 Task: In the  document visualization Apply all border to the tabe with  'with box; Style line and width 1 pt 'Select Header and apply  'Bold' Select the text and align it to the  Left
Action: Mouse moved to (654, 131)
Screenshot: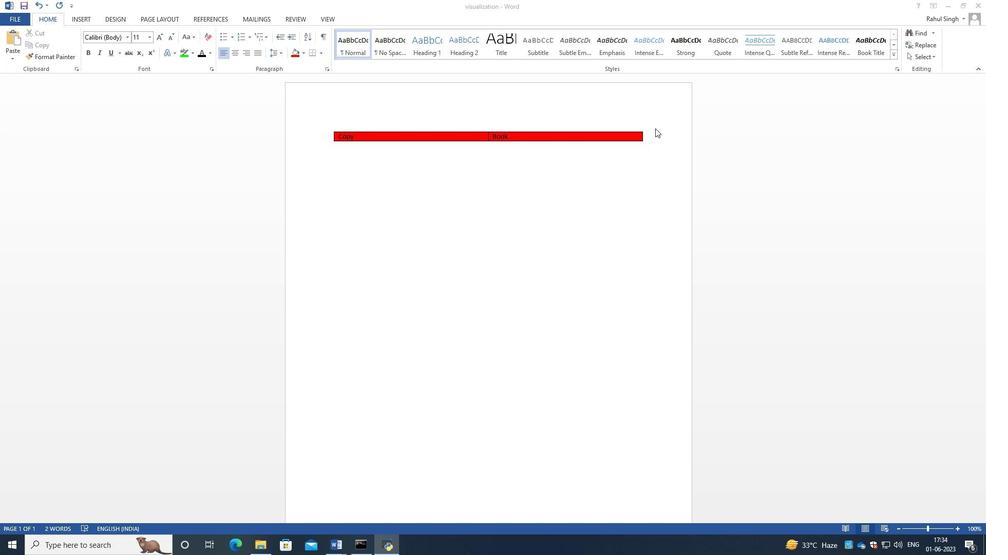 
Action: Mouse pressed left at (654, 131)
Screenshot: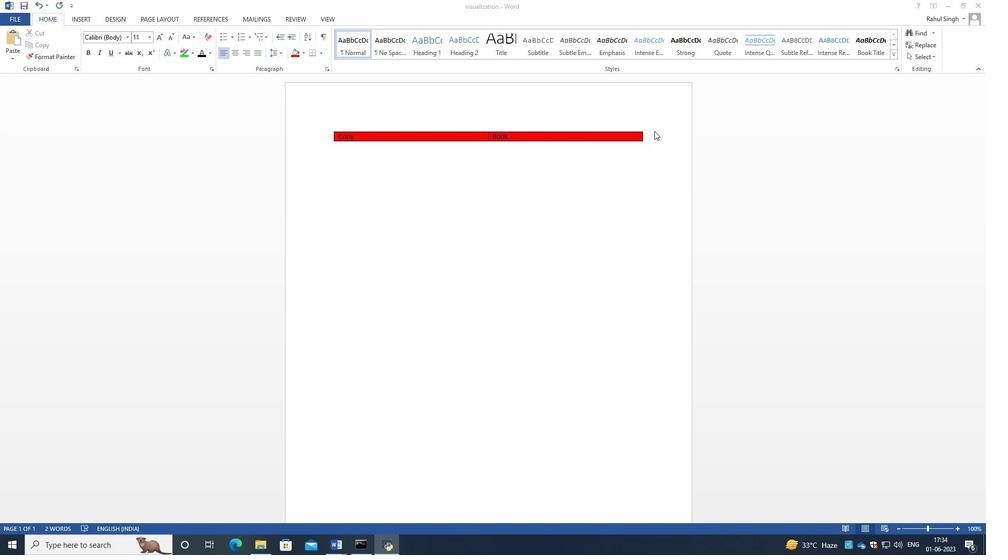 
Action: Mouse moved to (639, 135)
Screenshot: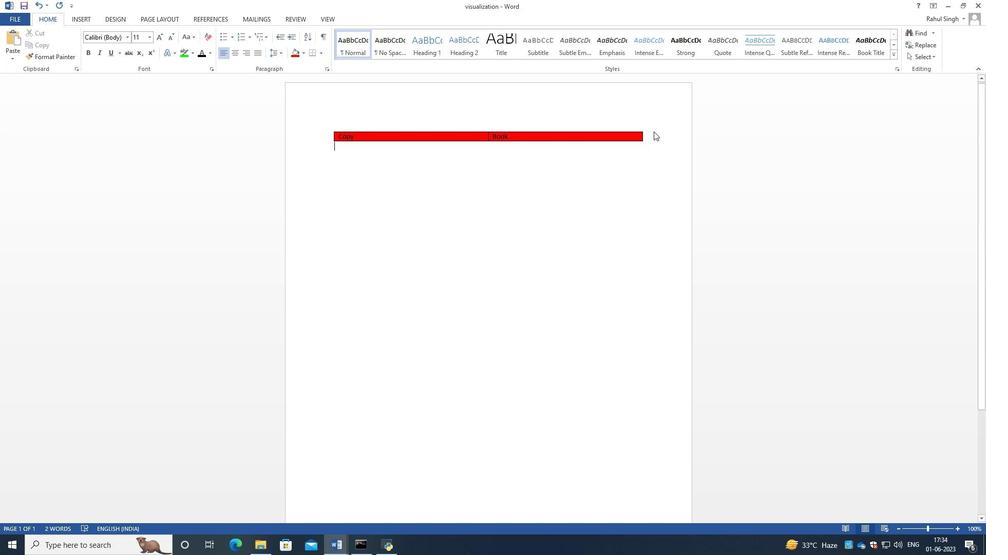 
Action: Mouse pressed left at (639, 135)
Screenshot: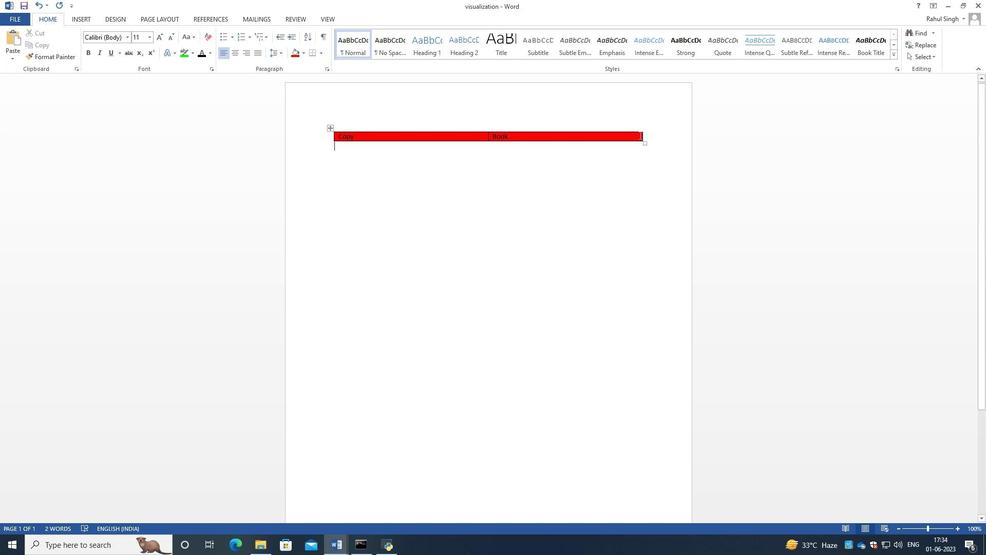 
Action: Mouse moved to (649, 132)
Screenshot: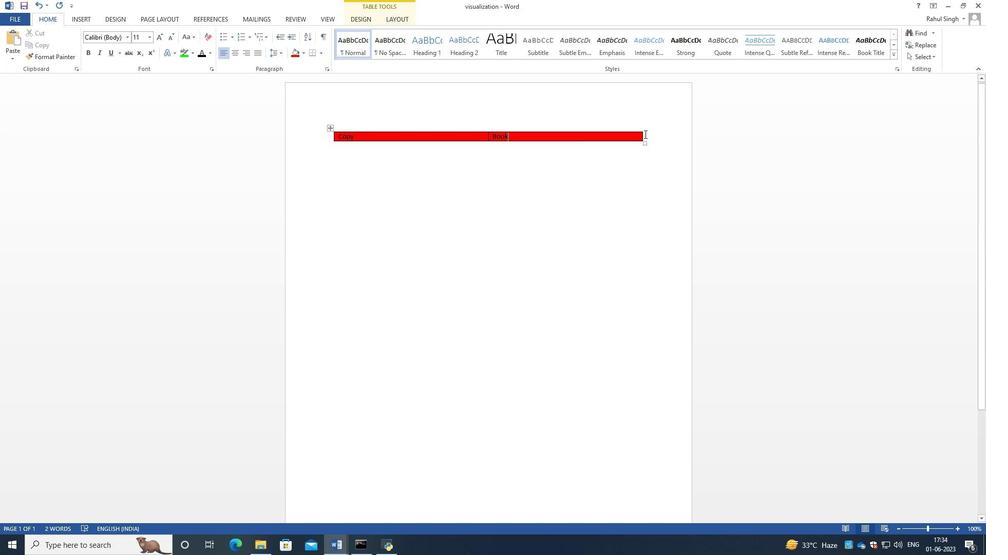 
Action: Mouse pressed left at (649, 132)
Screenshot: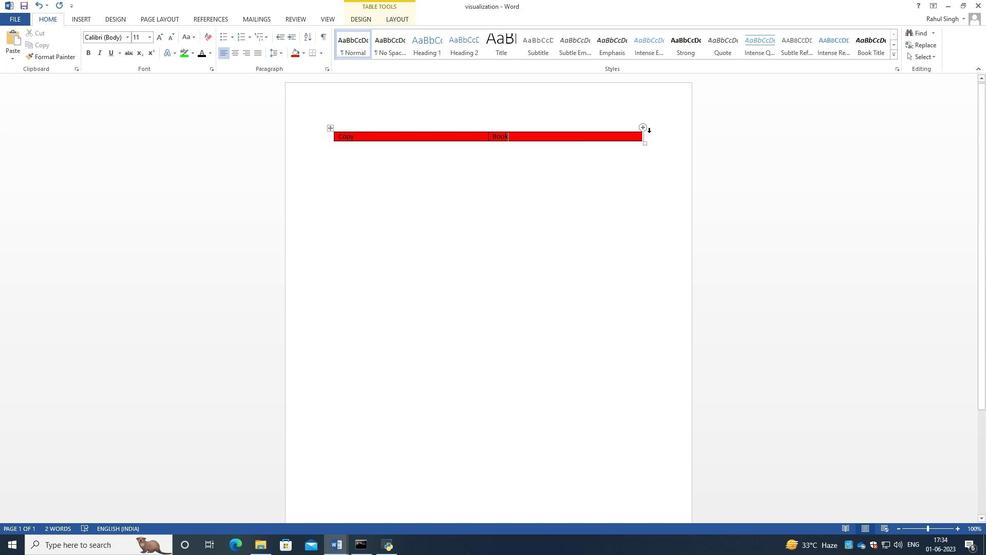 
Action: Mouse moved to (450, 136)
Screenshot: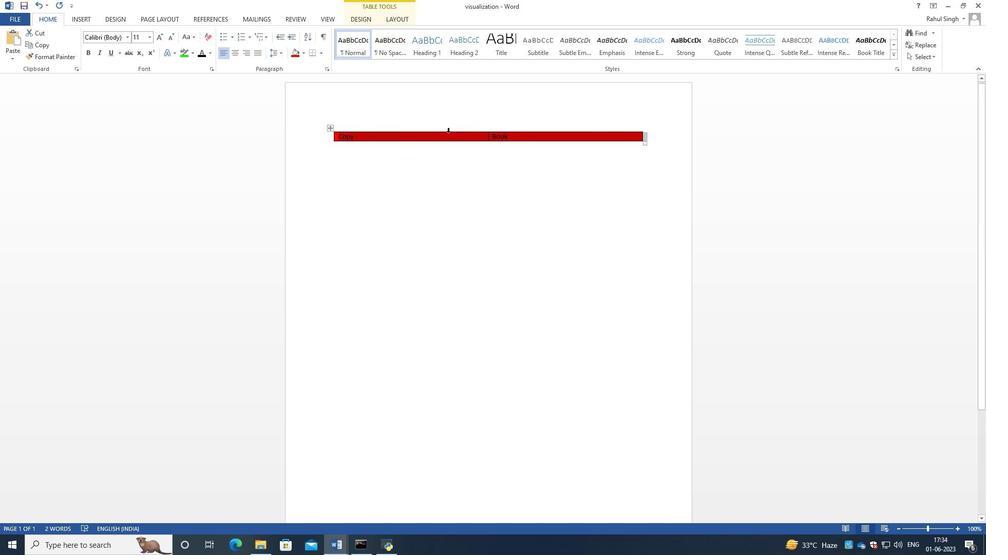 
Action: Mouse pressed right at (450, 136)
Screenshot: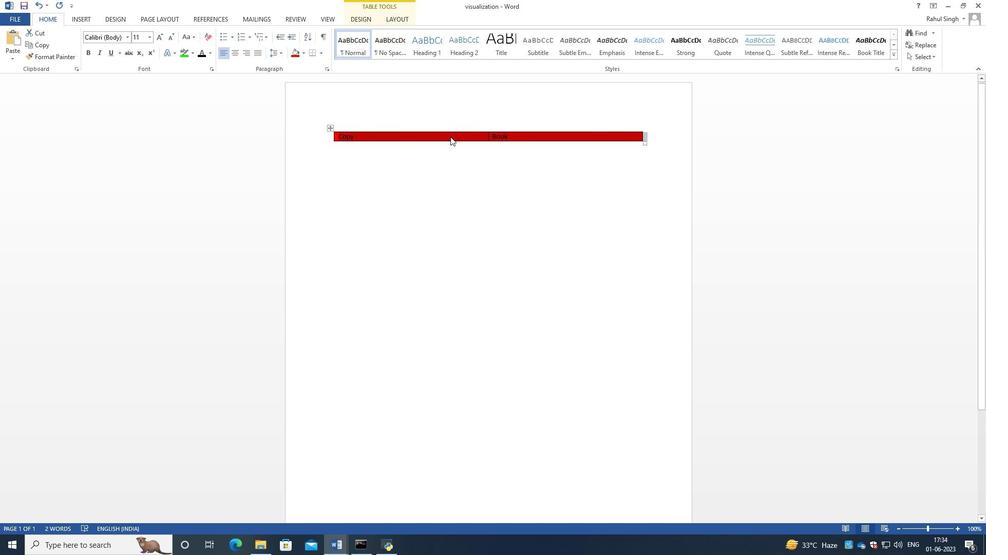 
Action: Mouse moved to (221, 113)
Screenshot: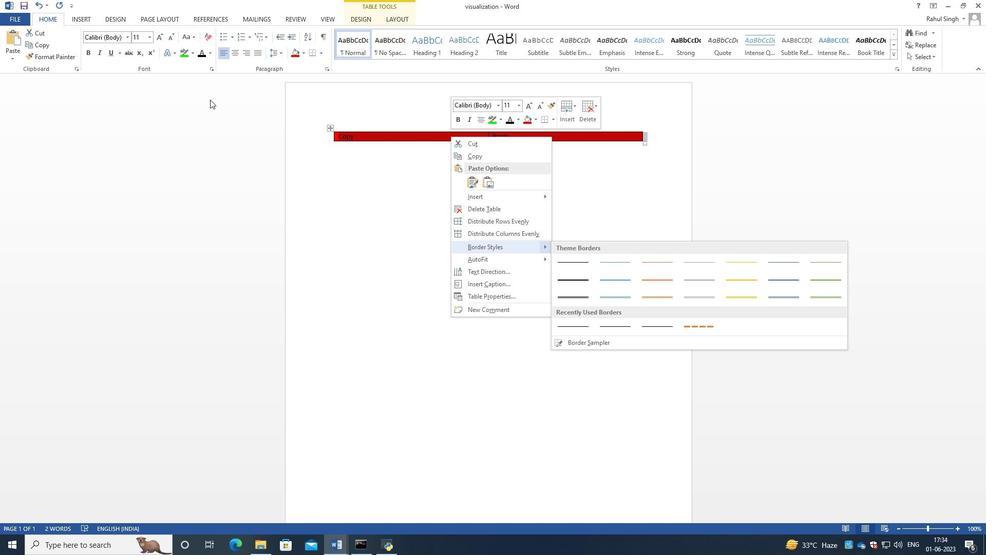 
Action: Mouse pressed left at (221, 113)
Screenshot: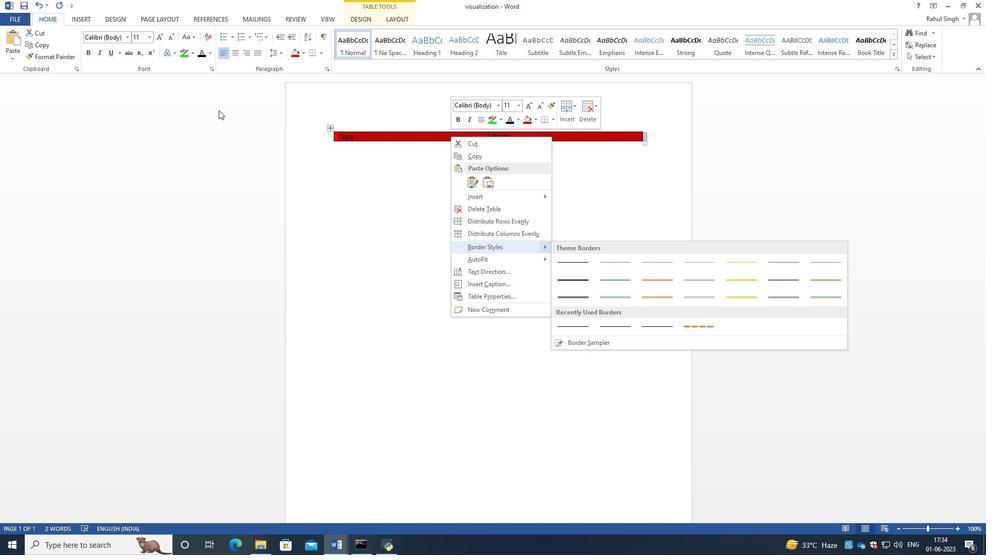 
Action: Mouse moved to (71, 16)
Screenshot: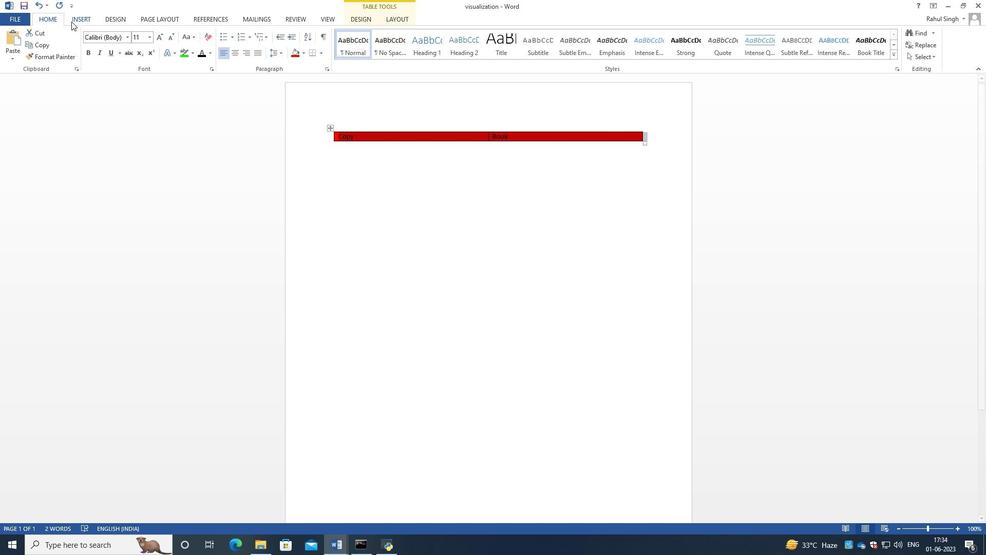 
Action: Mouse pressed left at (71, 16)
Screenshot: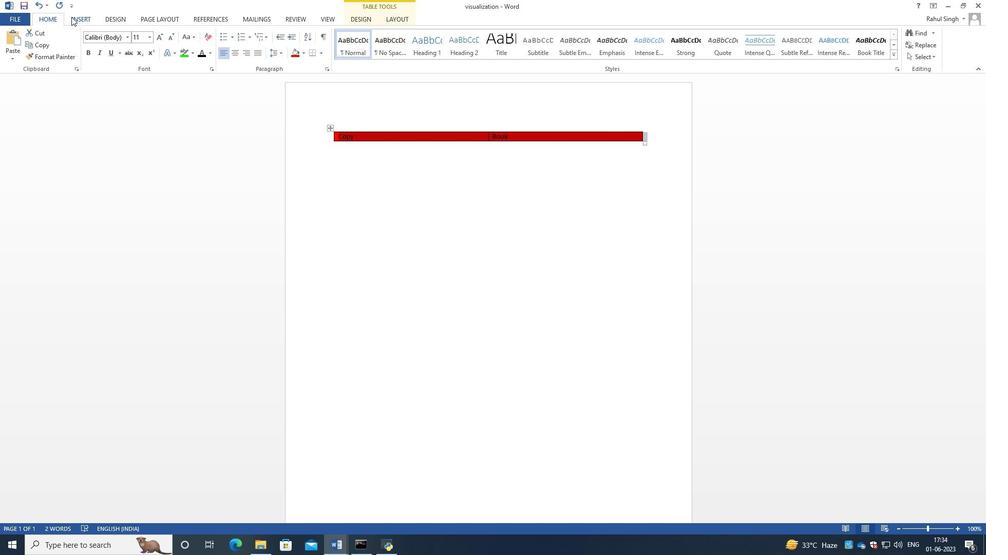 
Action: Mouse moved to (47, 14)
Screenshot: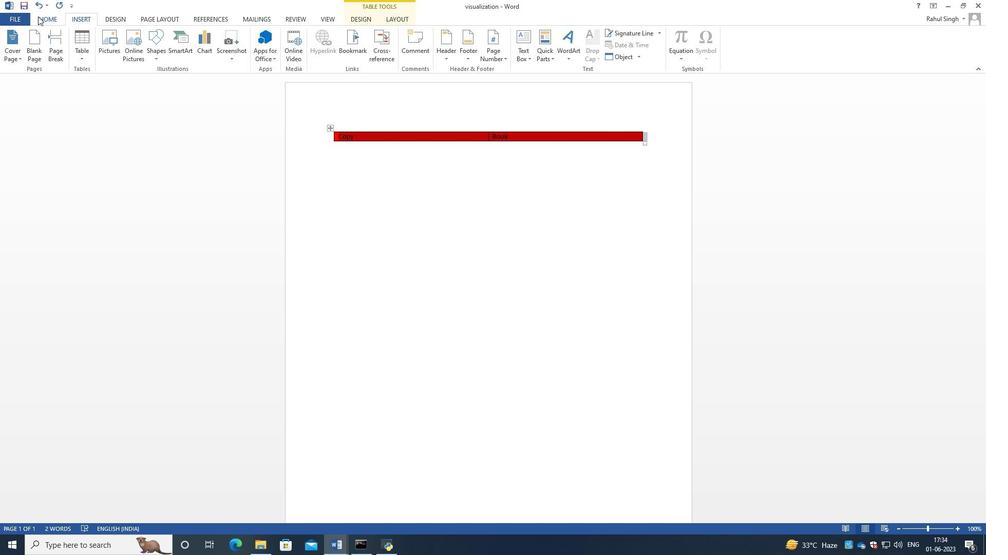 
Action: Mouse pressed left at (47, 14)
Screenshot: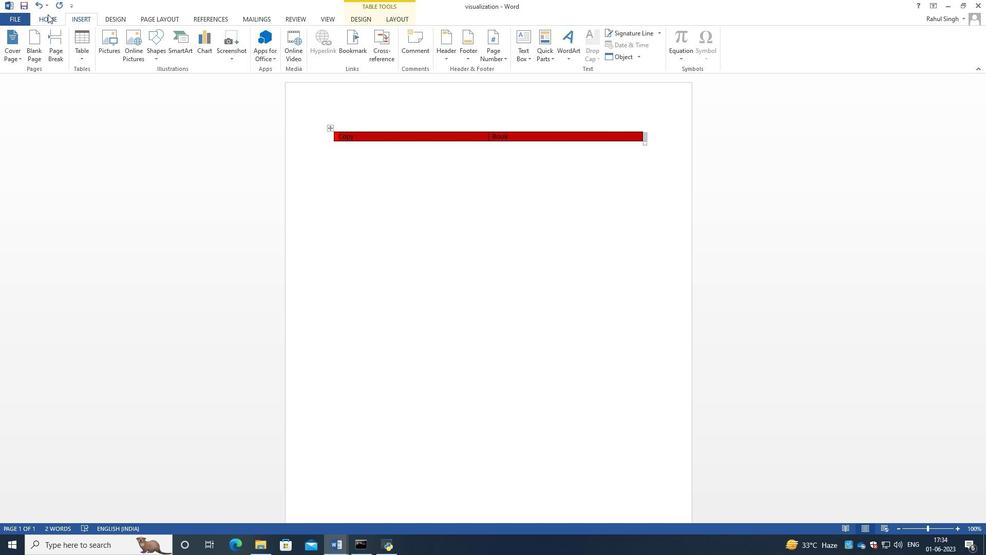 
Action: Mouse moved to (321, 56)
Screenshot: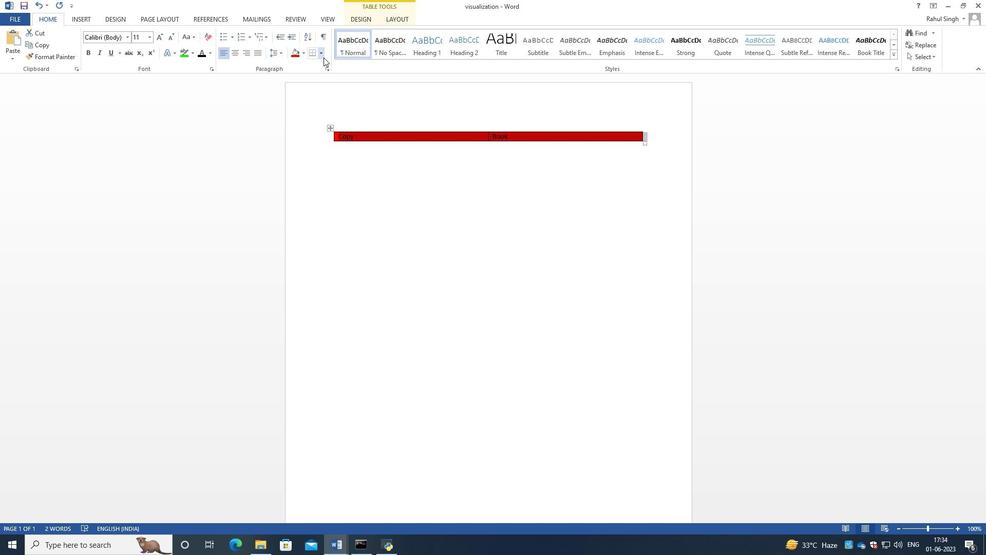
Action: Mouse pressed left at (321, 56)
Screenshot: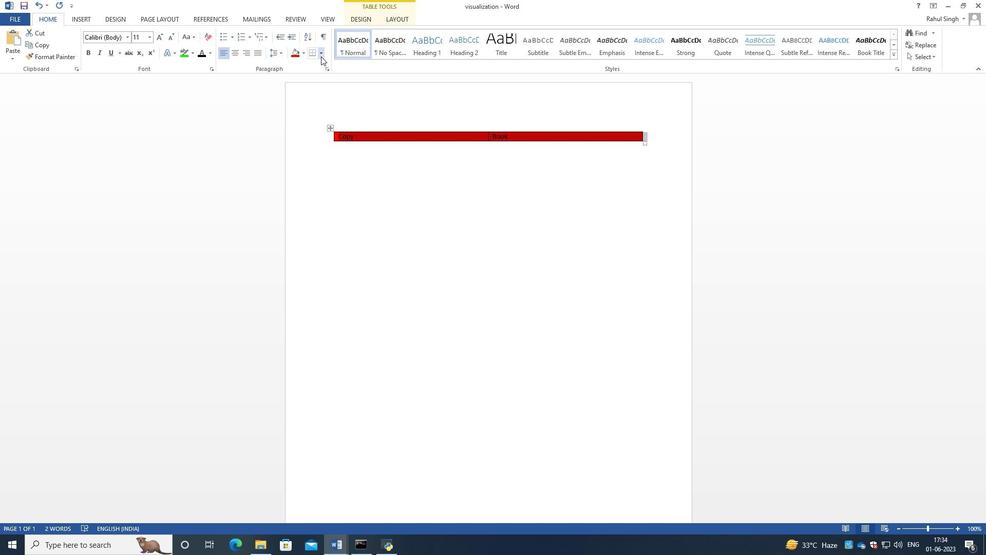 
Action: Mouse moved to (337, 126)
Screenshot: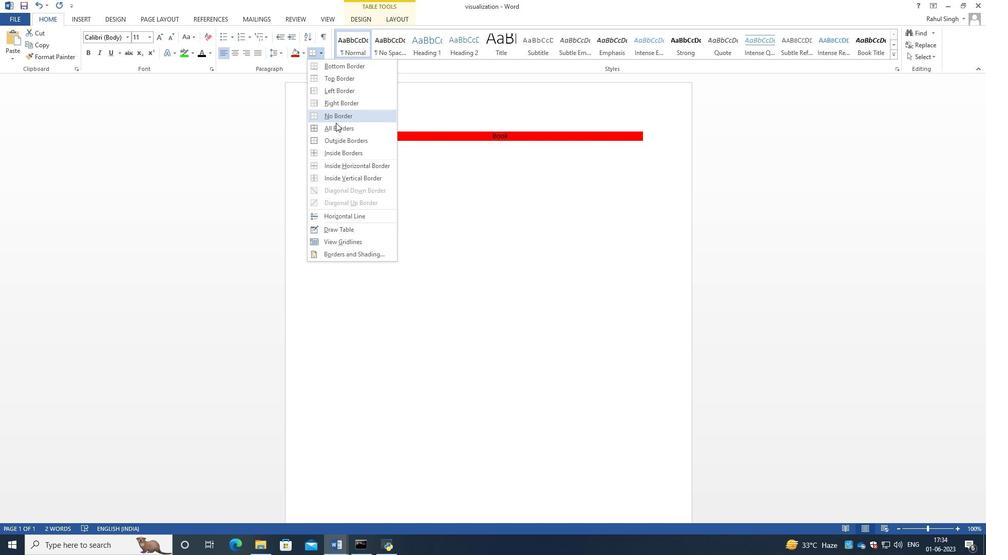 
Action: Mouse pressed left at (337, 126)
Screenshot: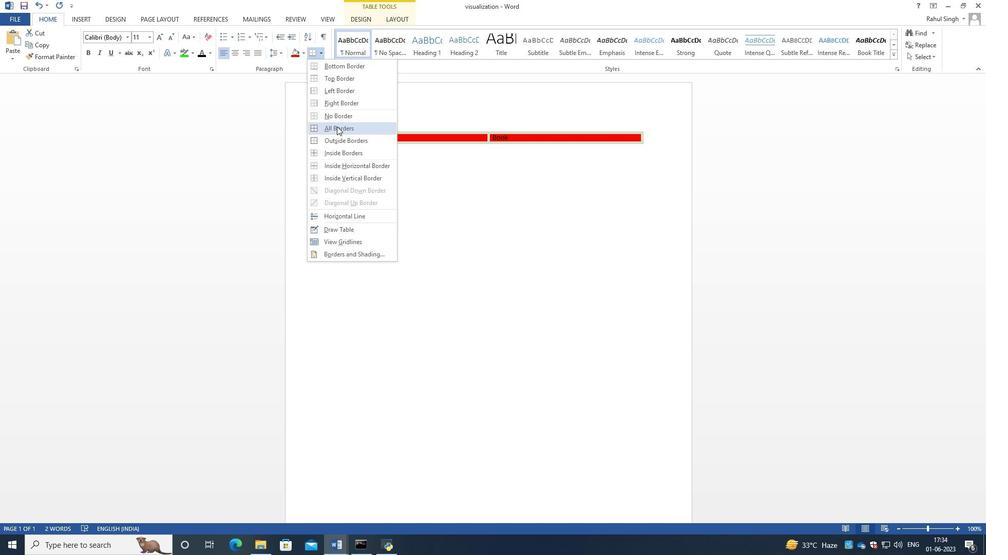 
Action: Mouse moved to (321, 53)
Screenshot: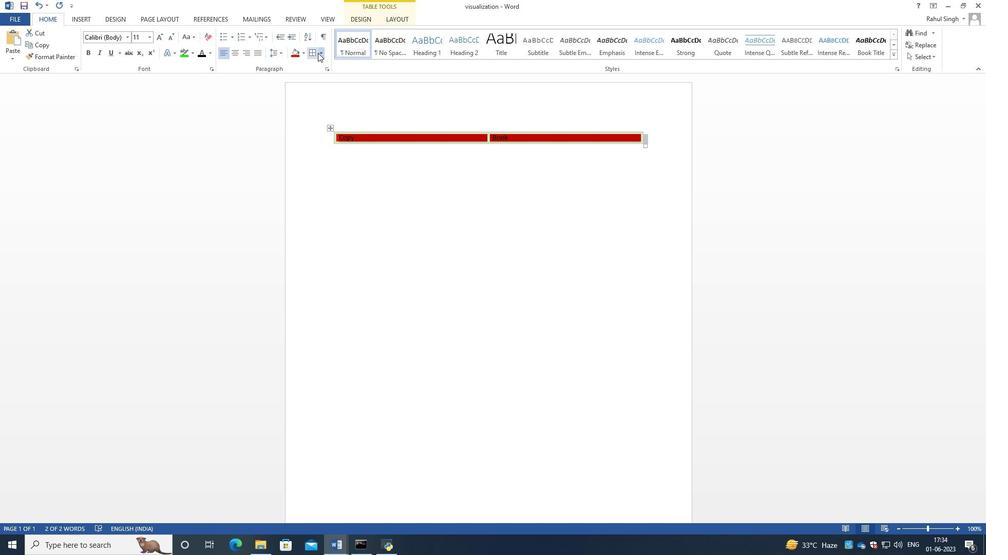 
Action: Mouse pressed left at (321, 53)
Screenshot: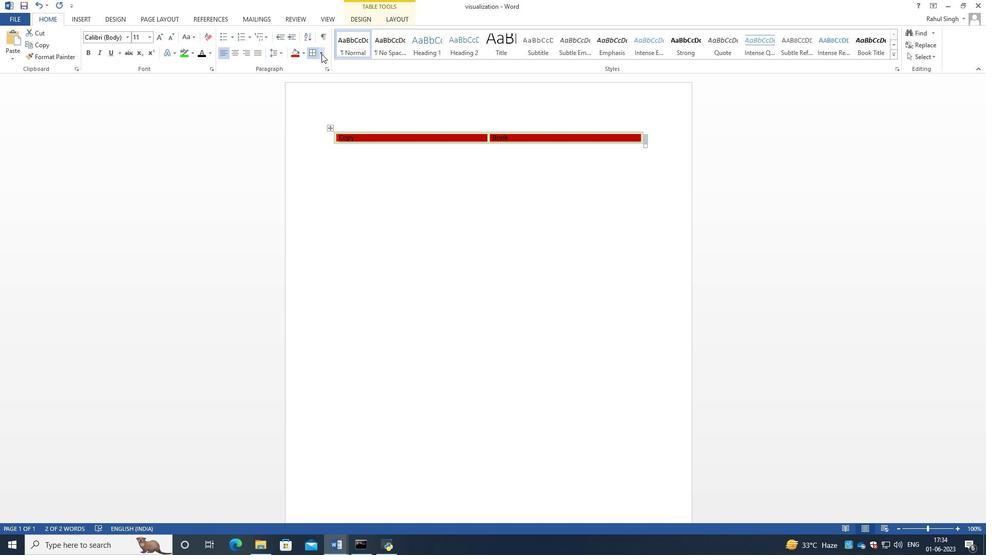 
Action: Mouse moved to (363, 251)
Screenshot: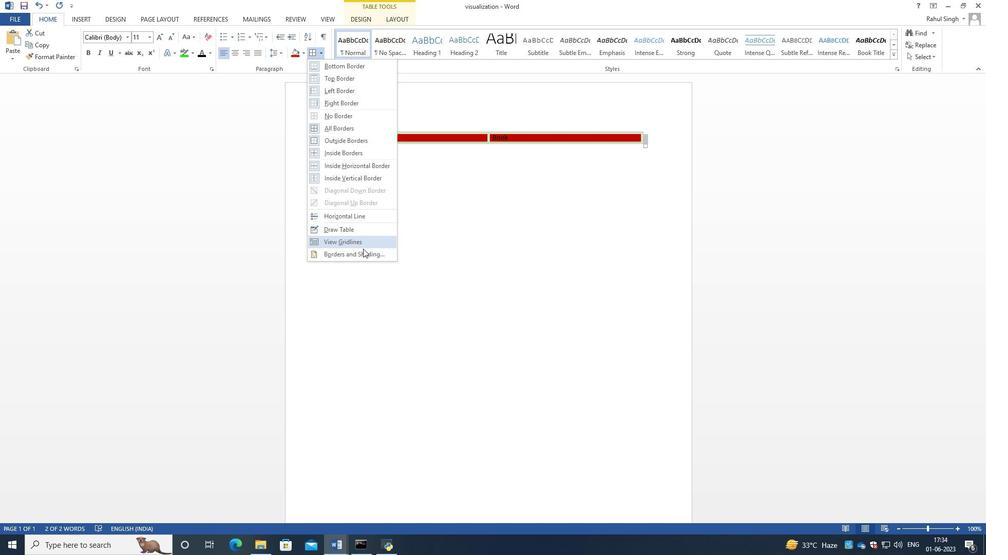 
Action: Mouse pressed left at (363, 251)
Screenshot: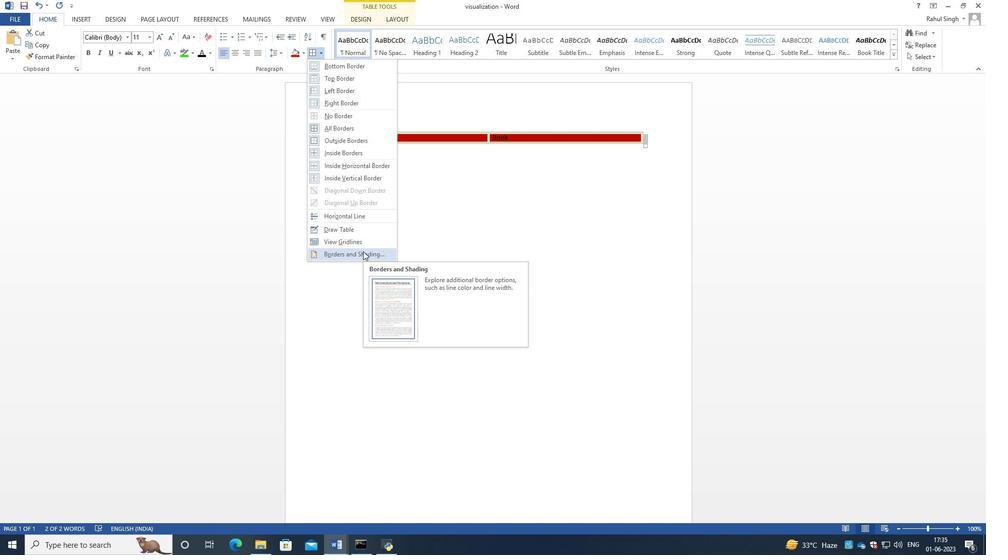 
Action: Mouse moved to (372, 230)
Screenshot: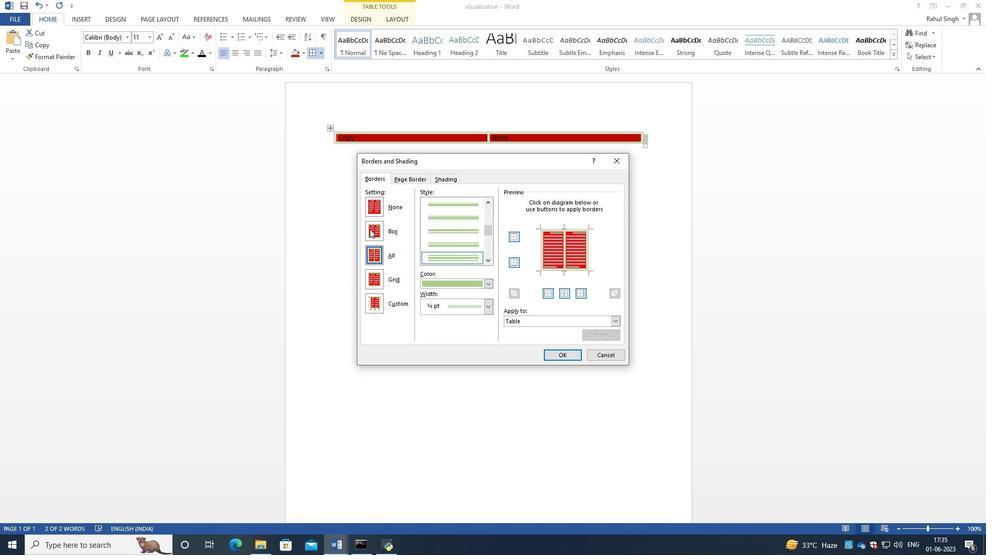
Action: Mouse pressed left at (372, 230)
Screenshot: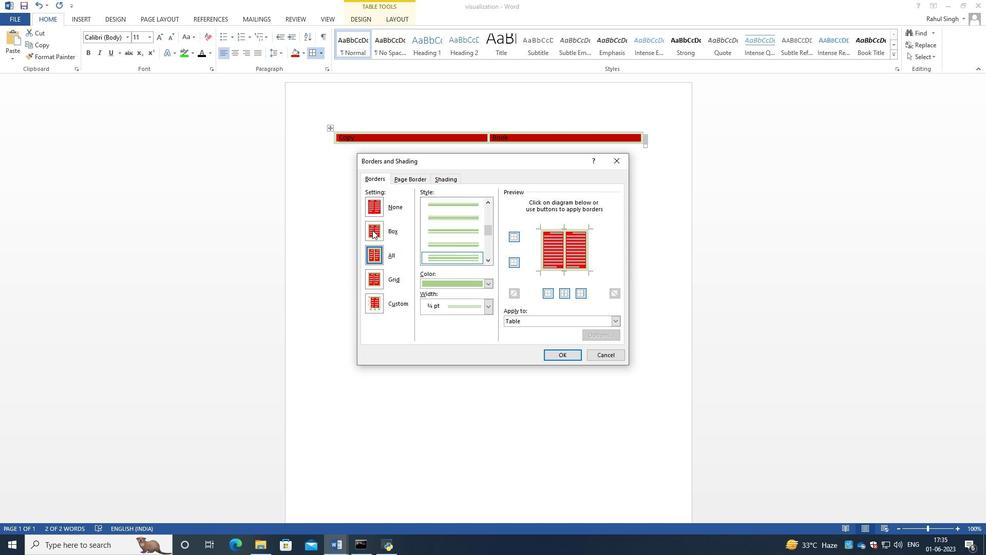 
Action: Mouse moved to (484, 306)
Screenshot: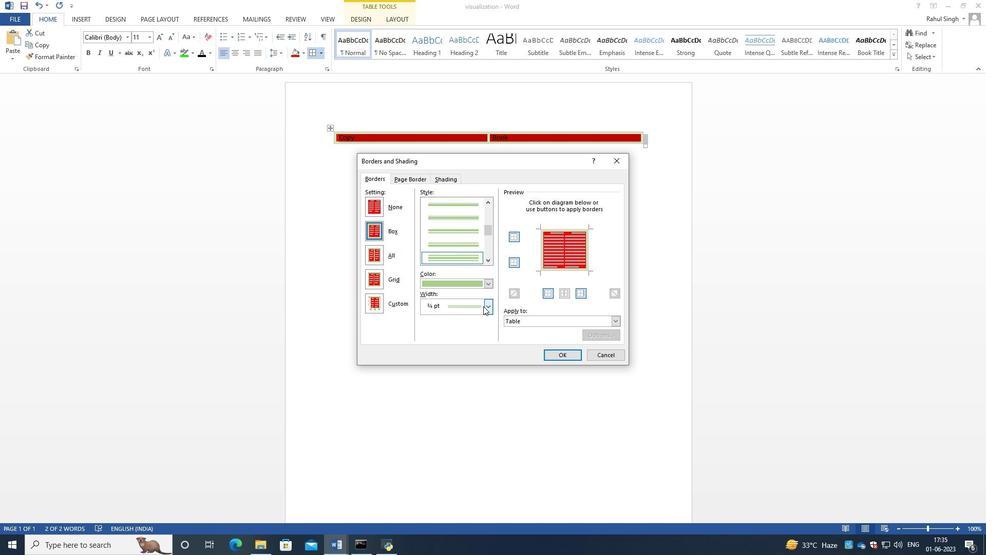 
Action: Mouse pressed left at (484, 306)
Screenshot: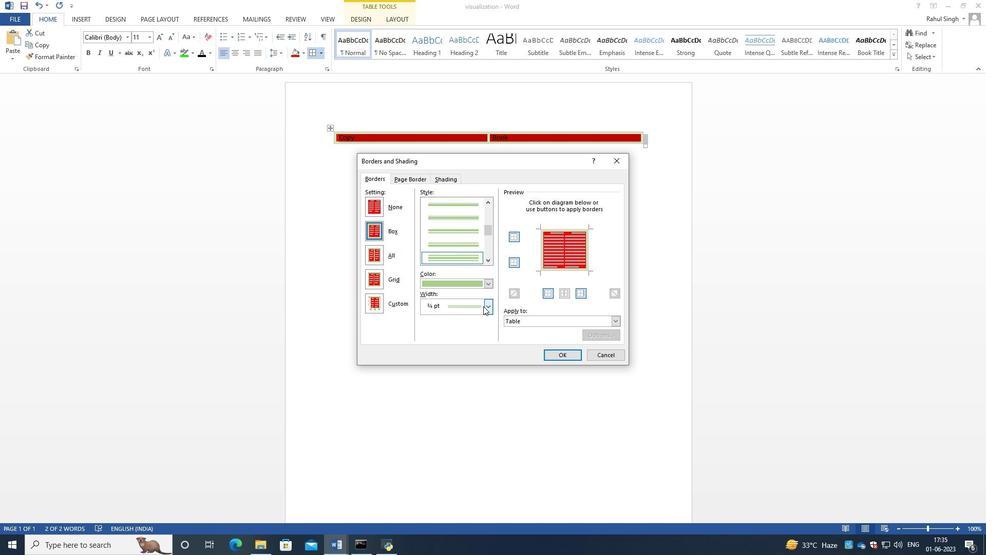 
Action: Mouse moved to (442, 358)
Screenshot: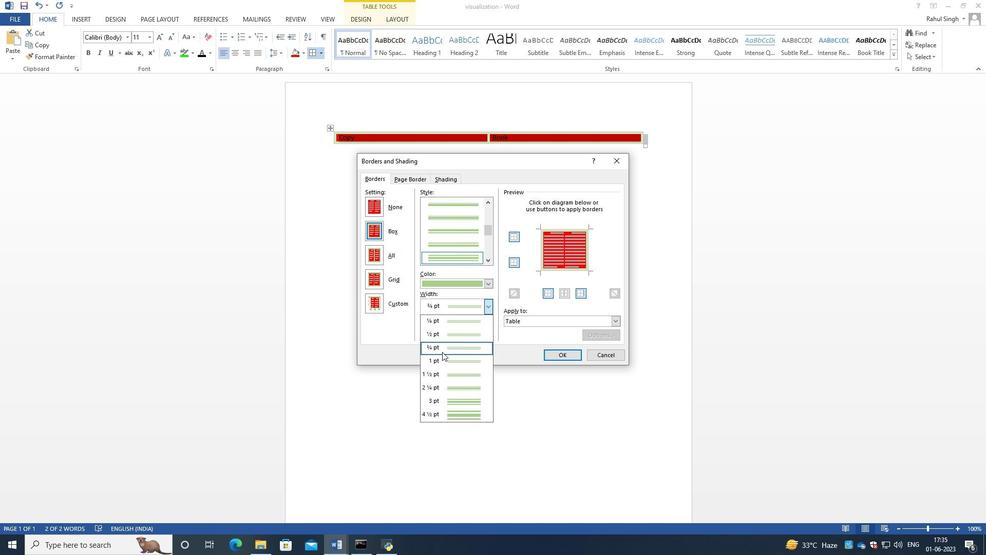 
Action: Mouse pressed left at (442, 358)
Screenshot: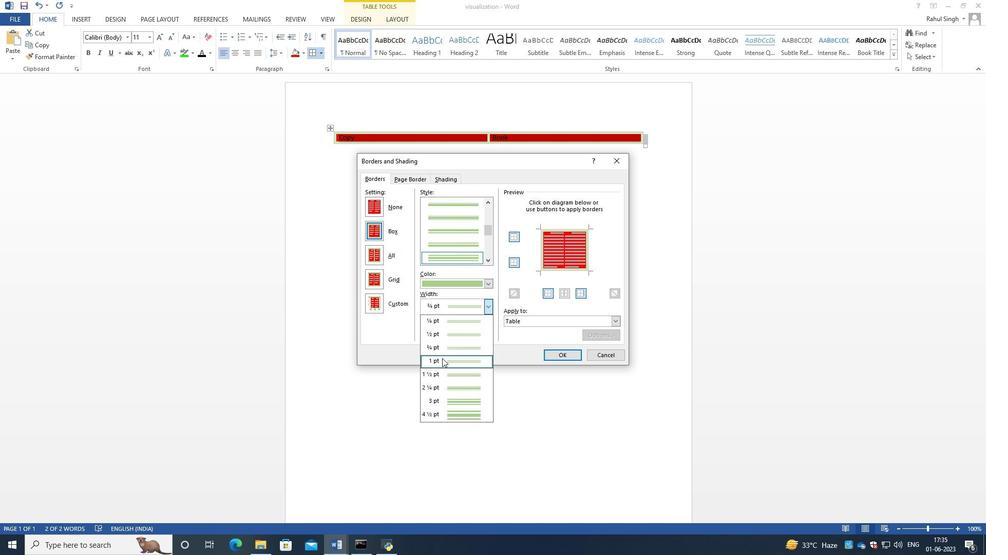 
Action: Mouse moved to (489, 282)
Screenshot: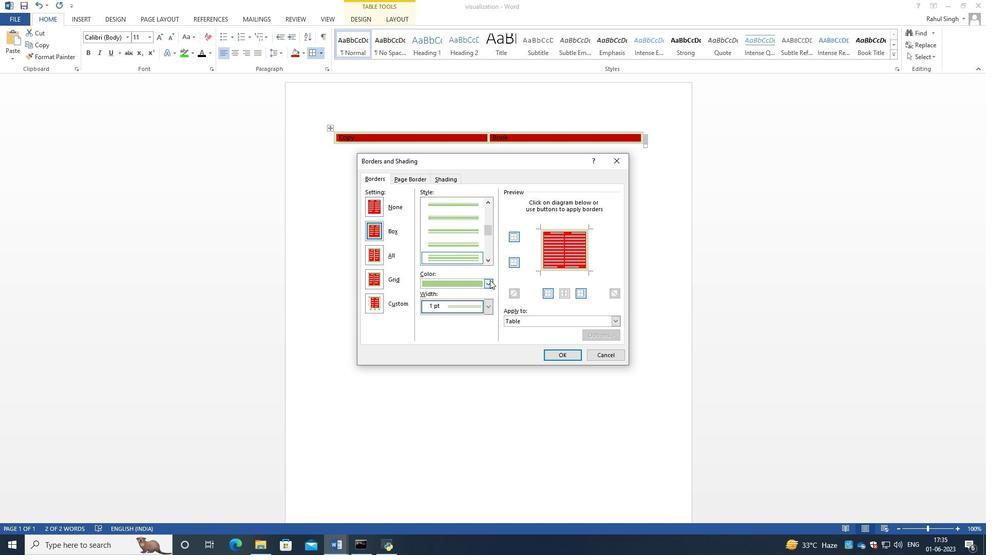 
Action: Mouse pressed left at (489, 282)
Screenshot: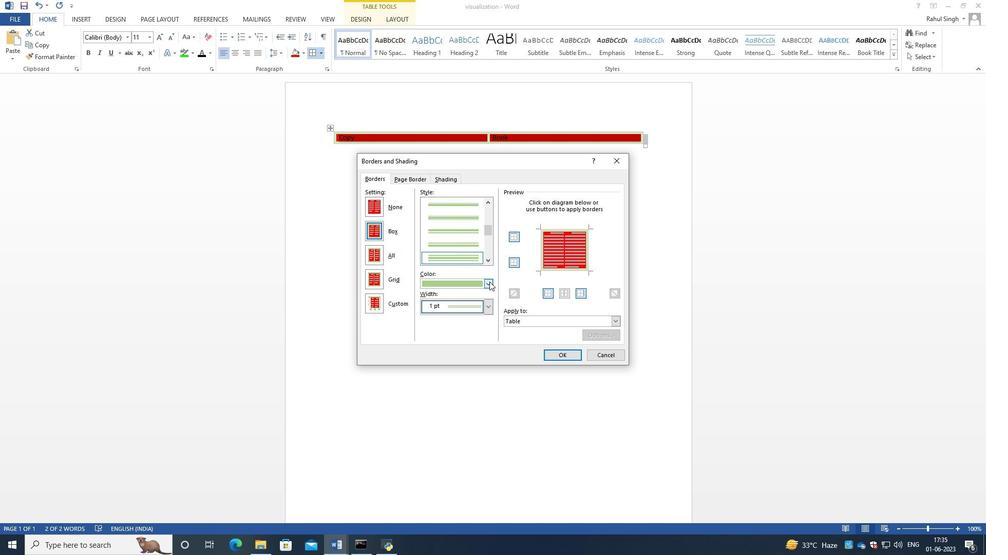 
Action: Mouse moved to (436, 297)
Screenshot: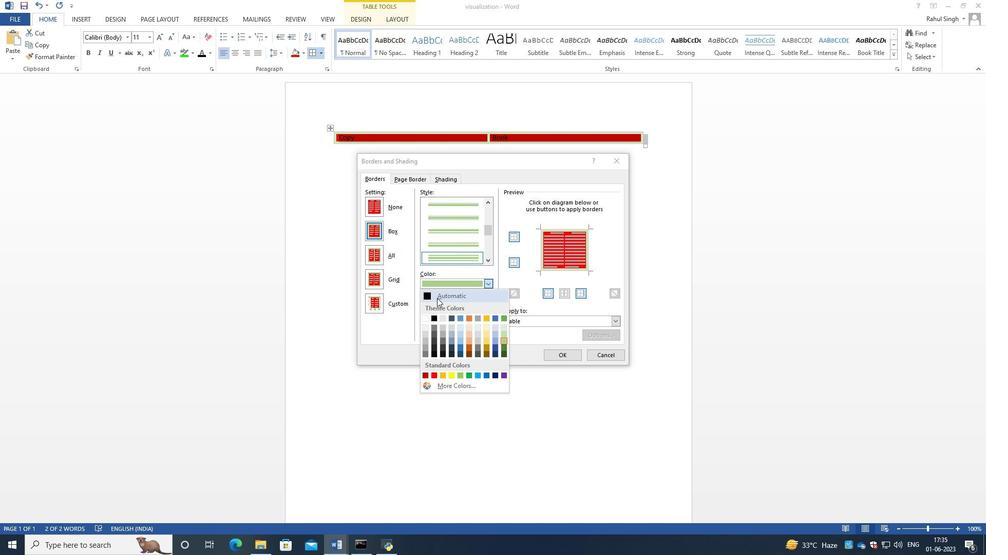 
Action: Mouse pressed left at (436, 297)
Screenshot: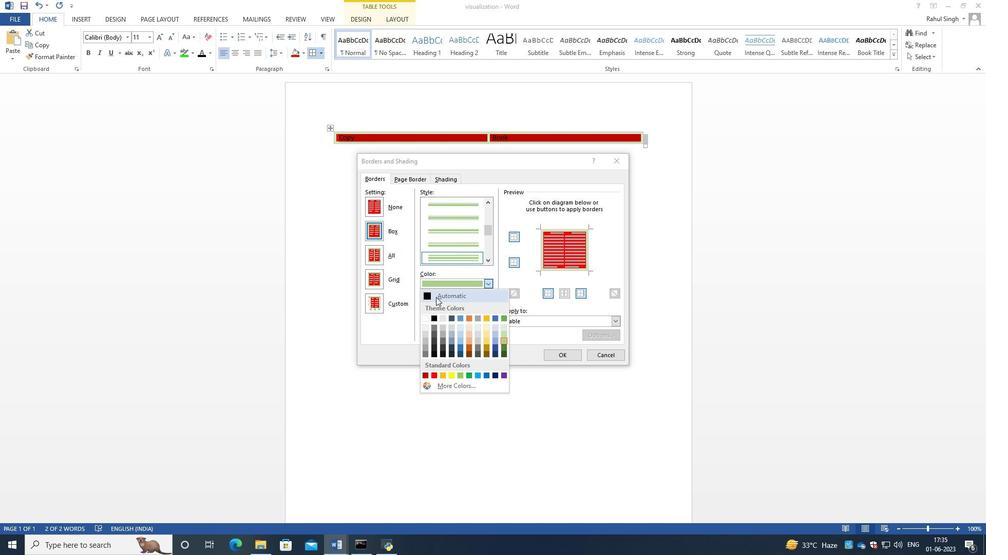 
Action: Mouse moved to (559, 355)
Screenshot: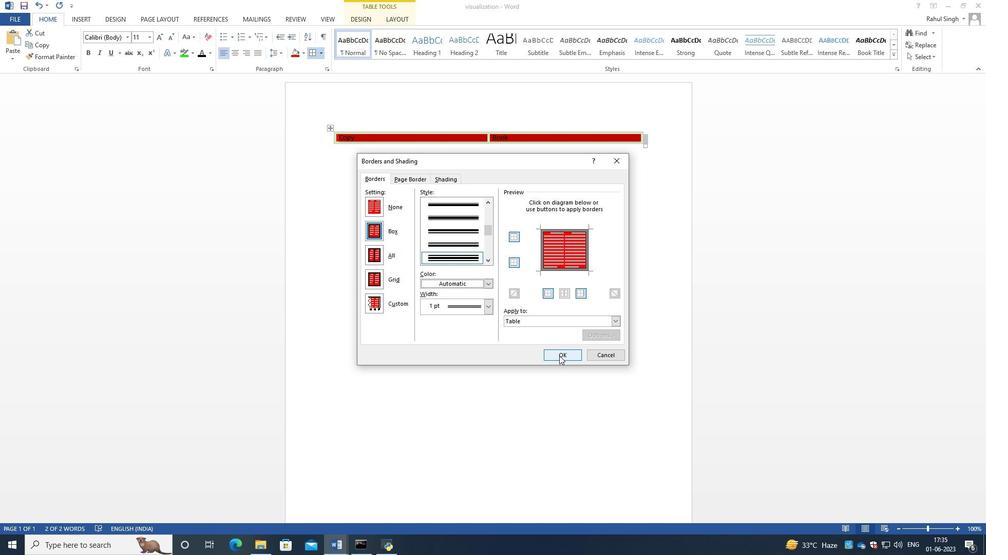 
Action: Mouse pressed left at (559, 355)
Screenshot: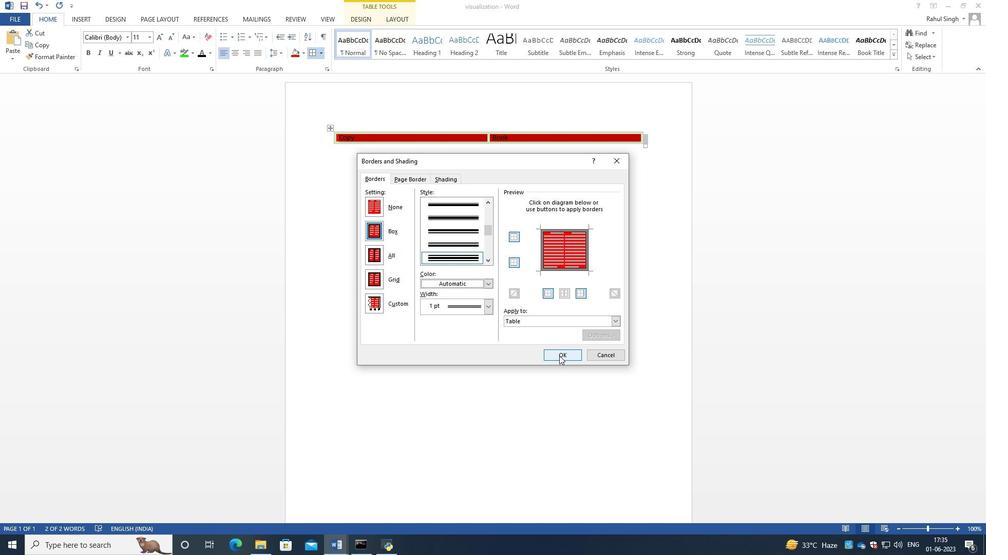 
Action: Mouse moved to (470, 217)
Screenshot: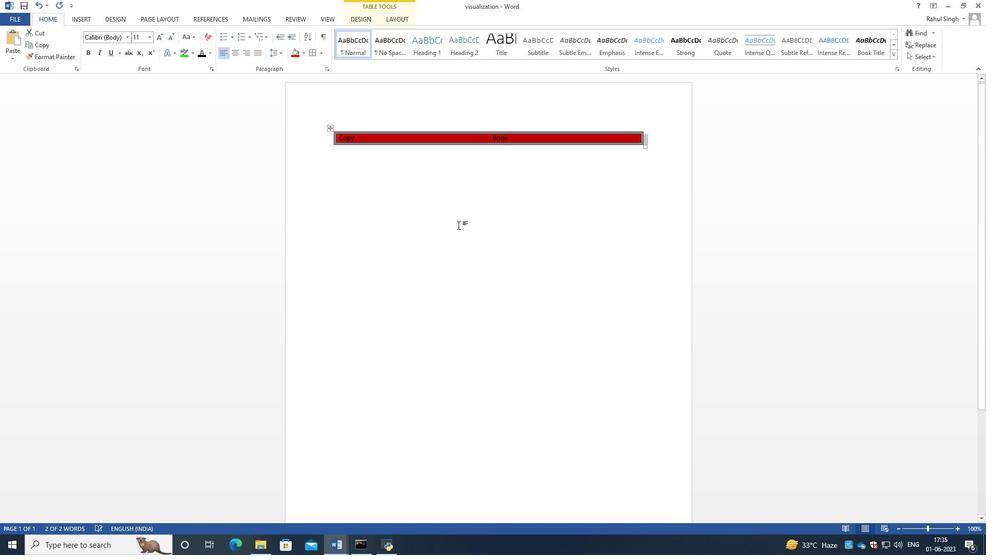 
Action: Mouse pressed left at (470, 217)
Screenshot: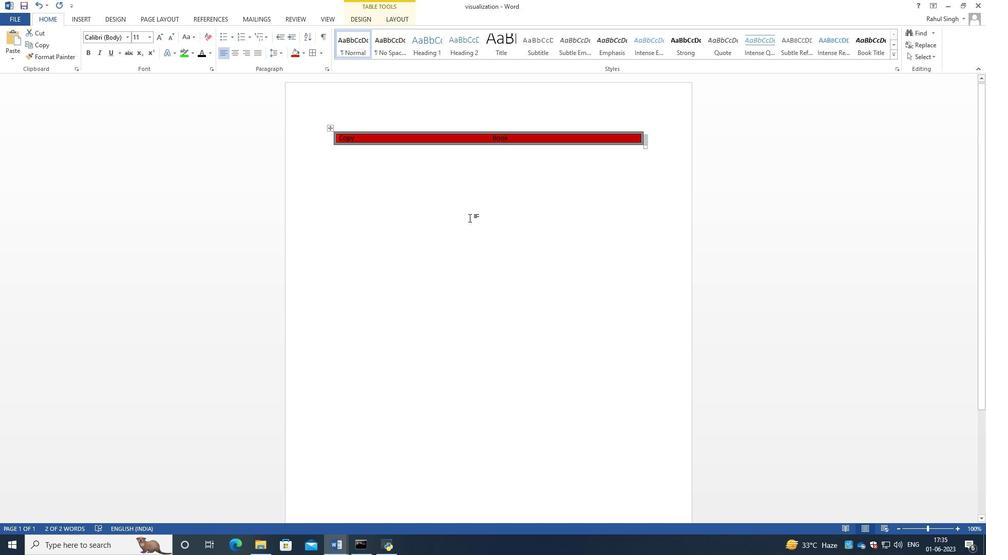 
Action: Mouse moved to (459, 137)
Screenshot: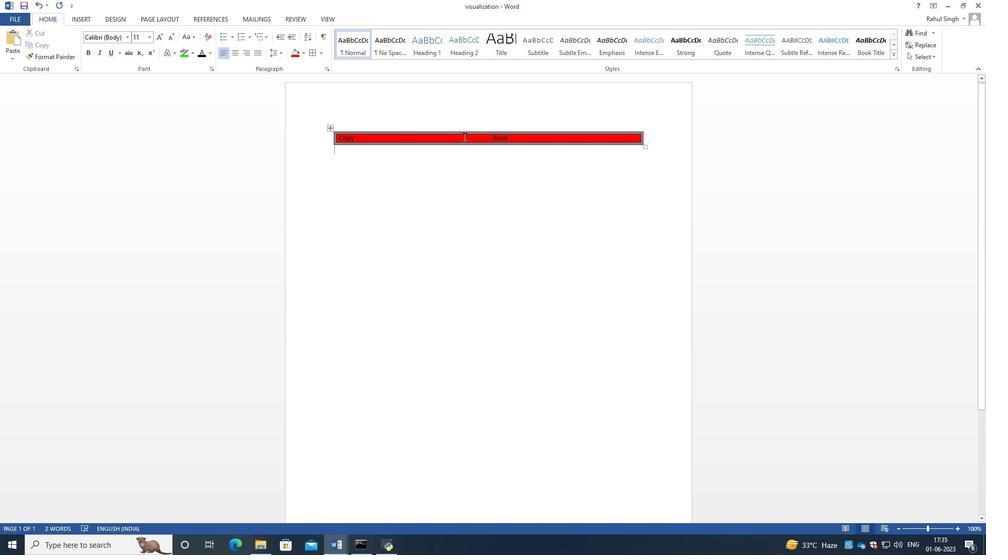 
Action: Mouse pressed left at (459, 137)
Screenshot: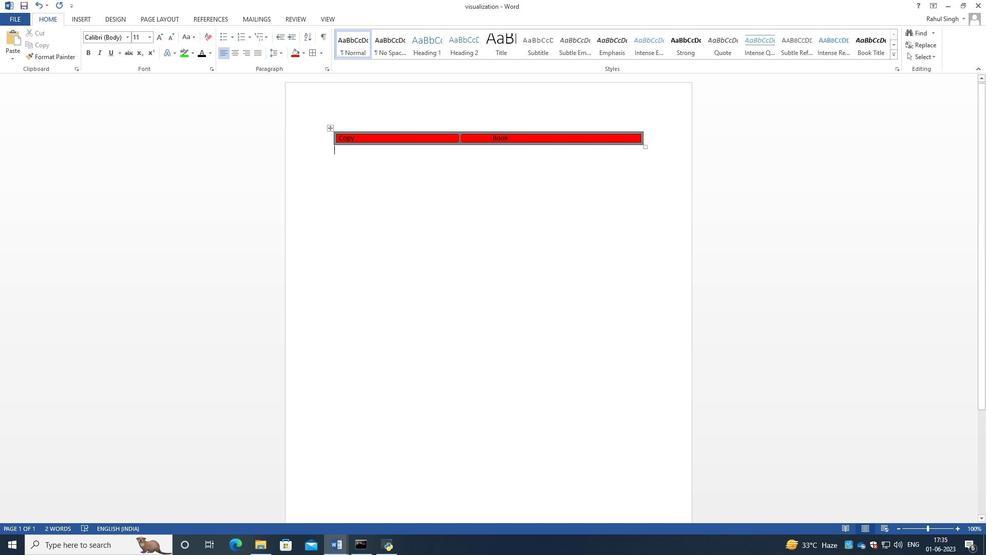 
Action: Mouse moved to (339, 130)
Screenshot: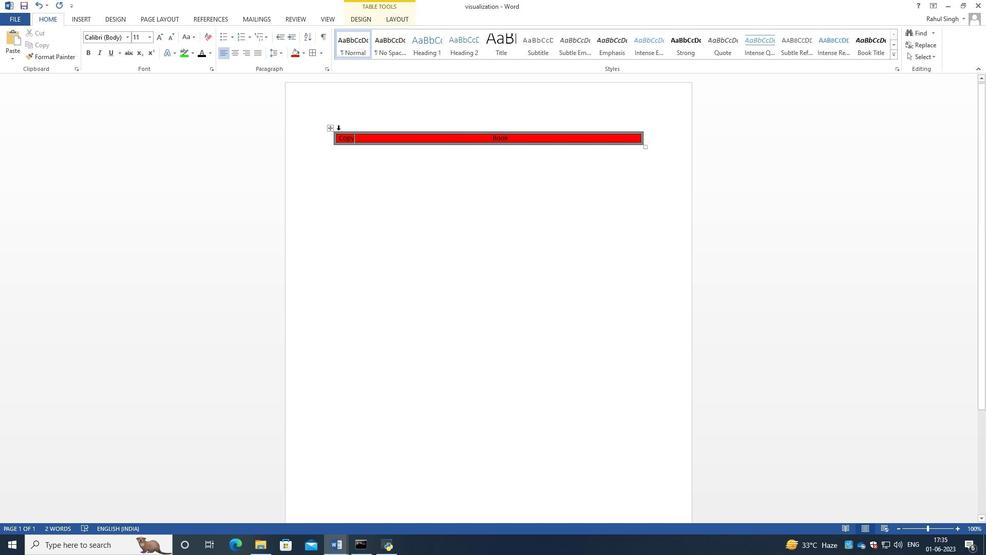 
Action: Mouse pressed left at (339, 130)
Screenshot: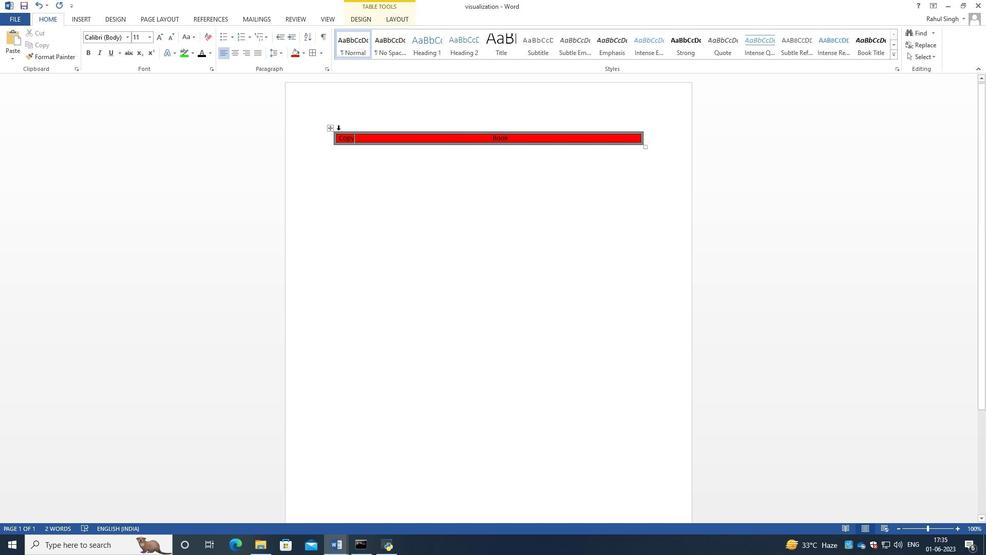 
Action: Mouse moved to (317, 53)
Screenshot: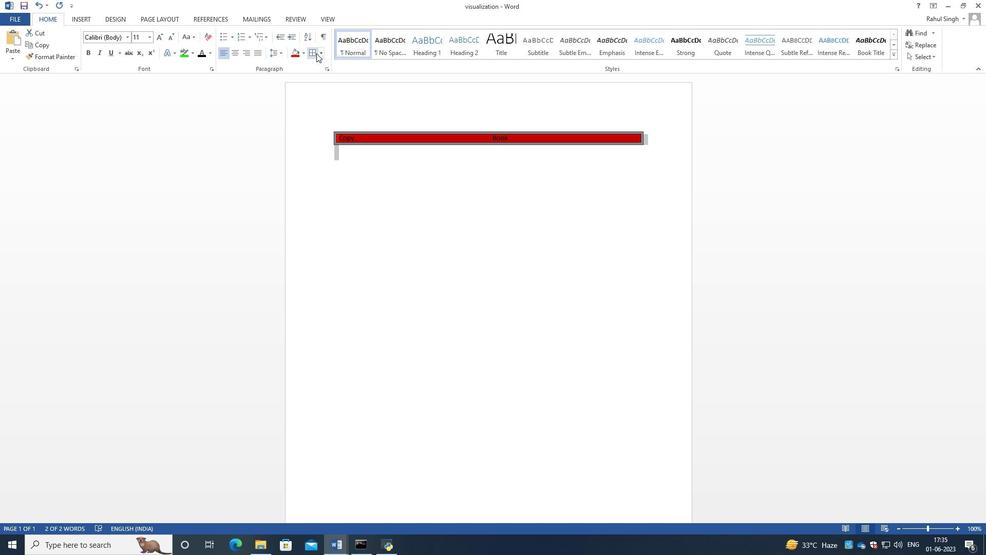 
Action: Mouse pressed left at (317, 53)
Screenshot: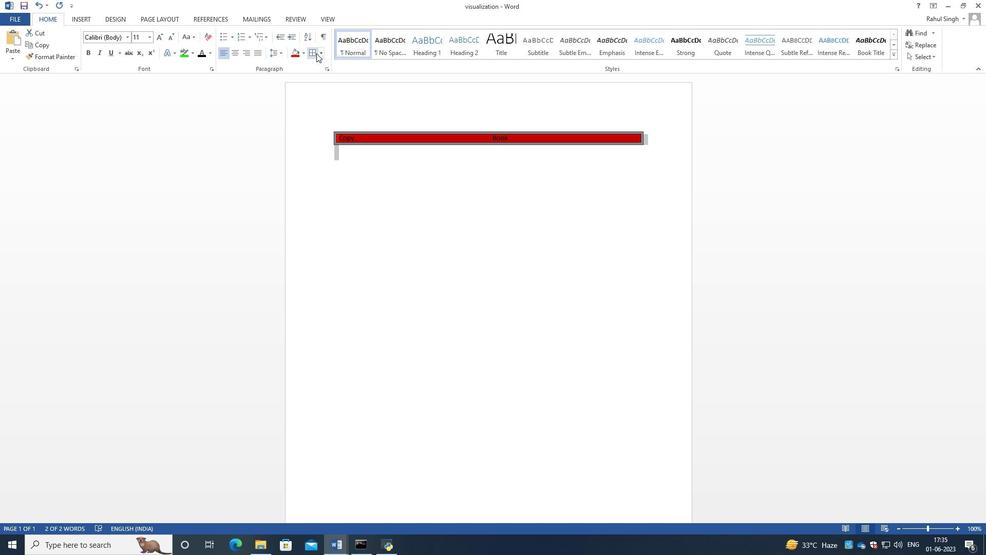 
Action: Mouse moved to (322, 54)
Screenshot: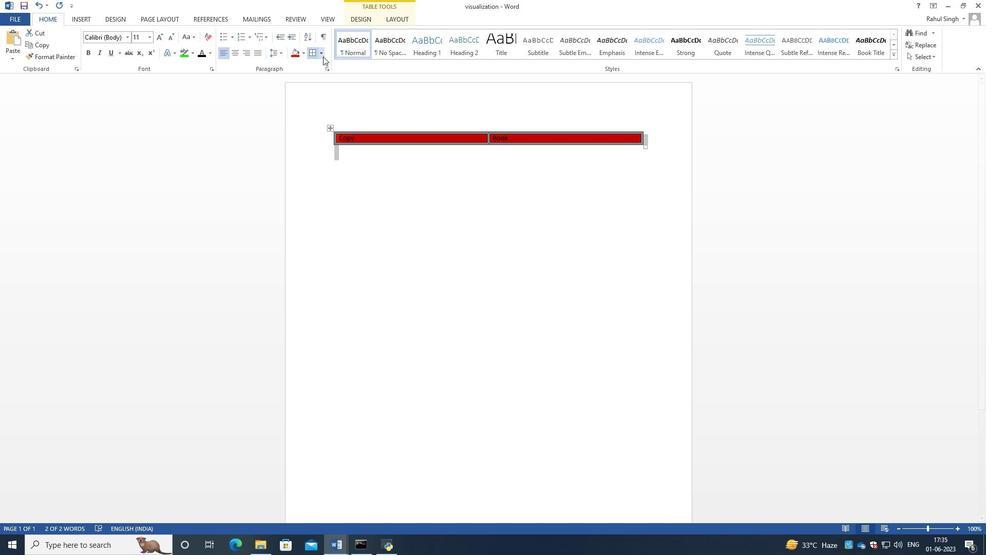 
Action: Mouse pressed left at (322, 54)
Screenshot: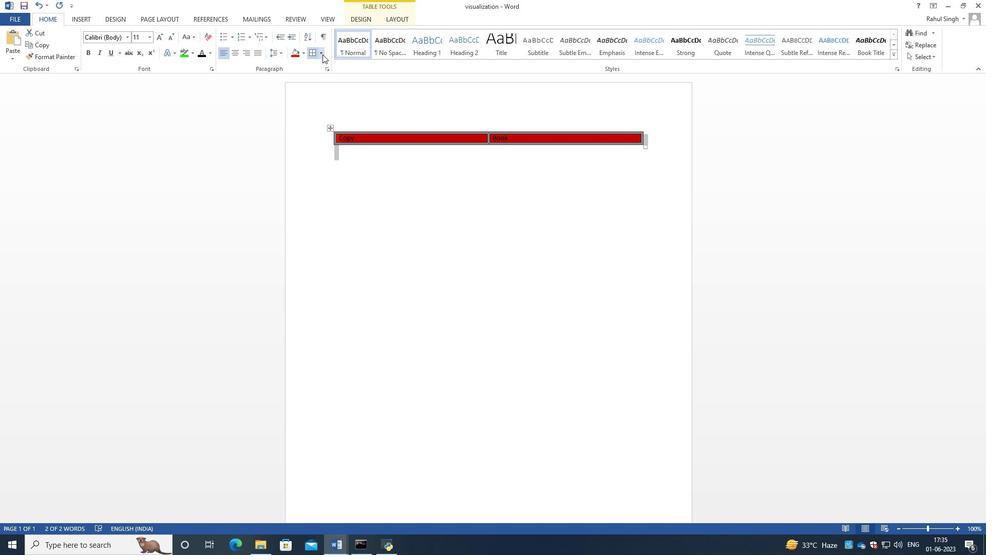 
Action: Mouse moved to (357, 252)
Screenshot: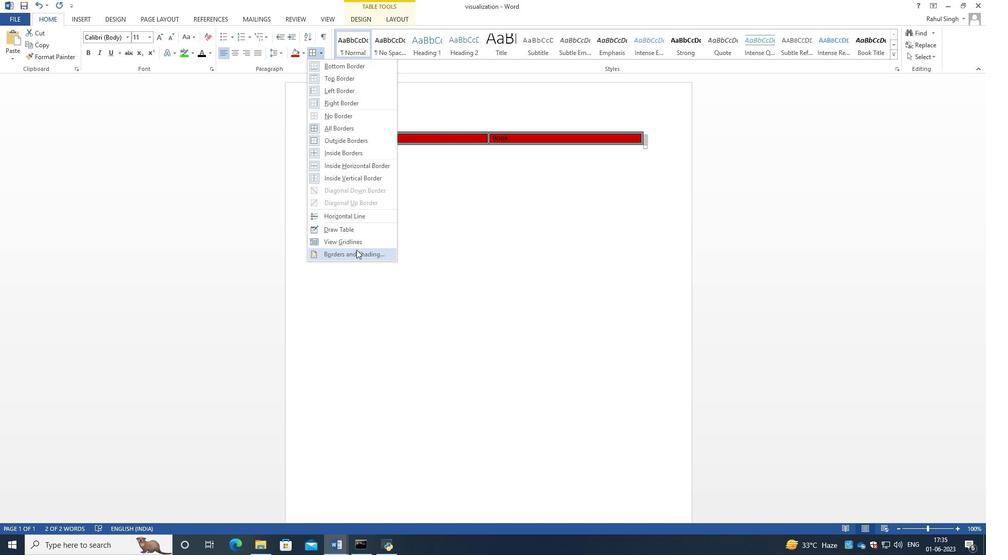 
Action: Mouse pressed left at (357, 252)
Screenshot: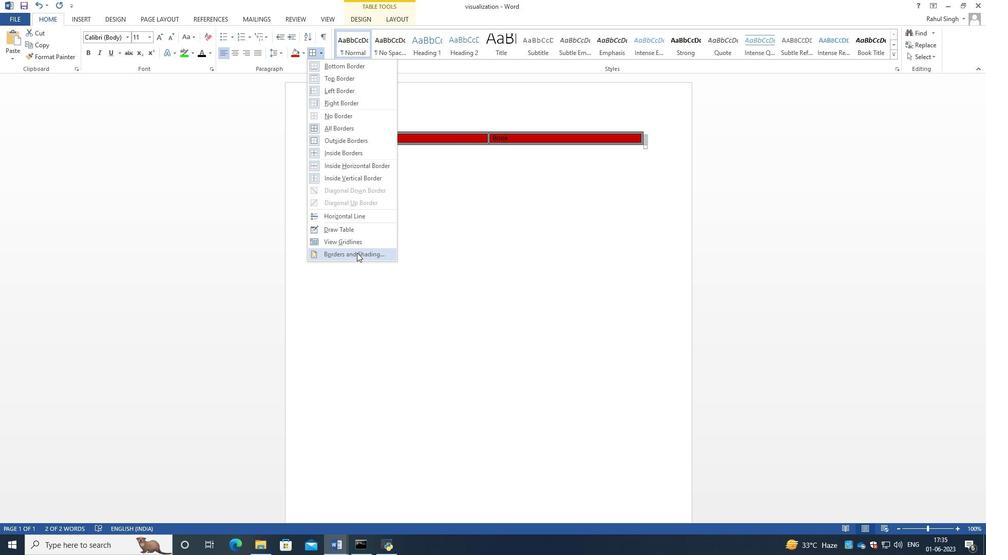 
Action: Mouse moved to (491, 229)
Screenshot: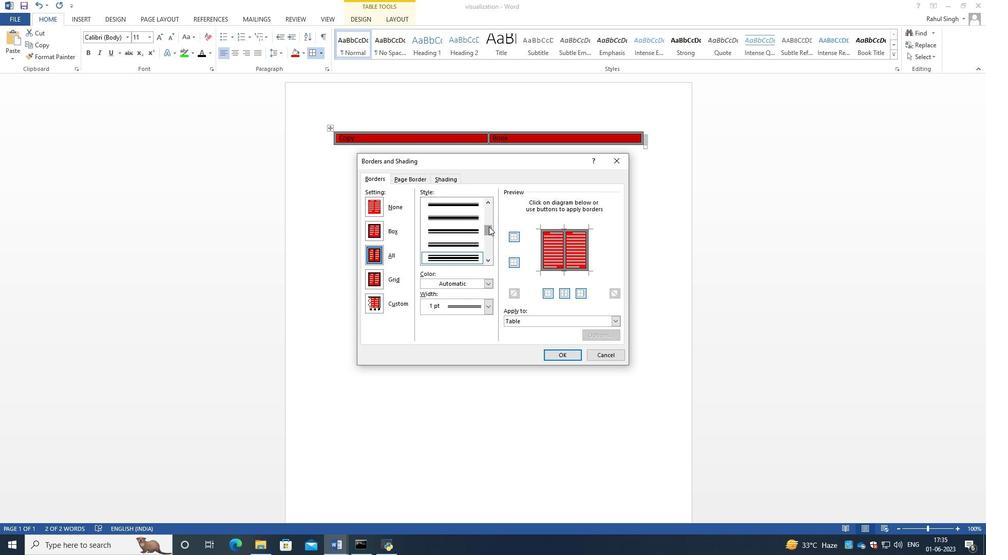 
Action: Mouse pressed left at (491, 229)
Screenshot: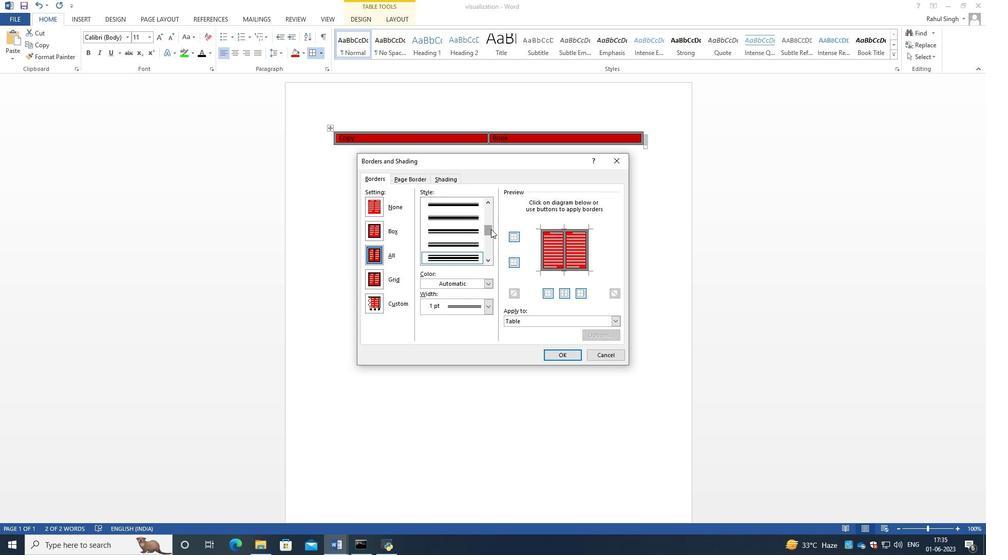 
Action: Mouse moved to (448, 205)
Screenshot: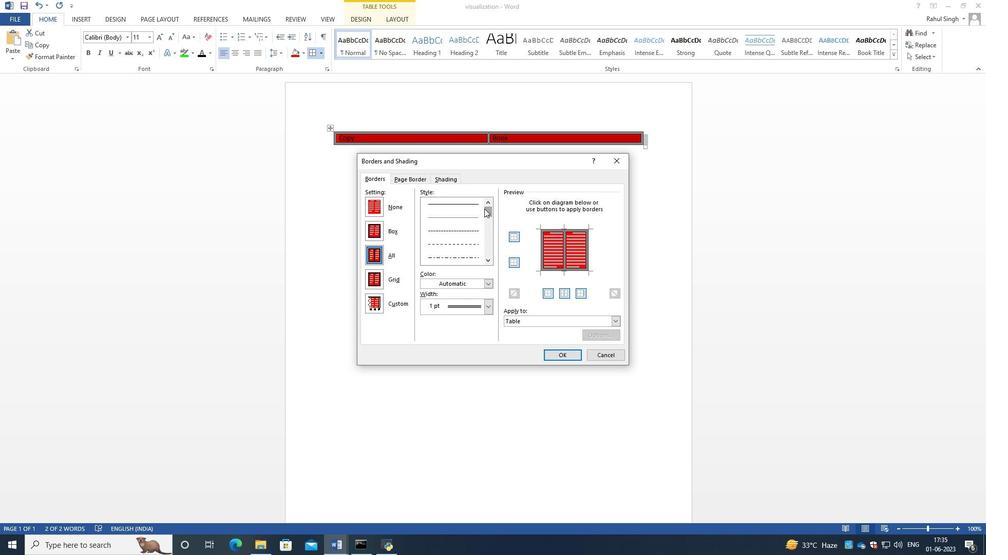 
Action: Mouse pressed left at (448, 205)
Screenshot: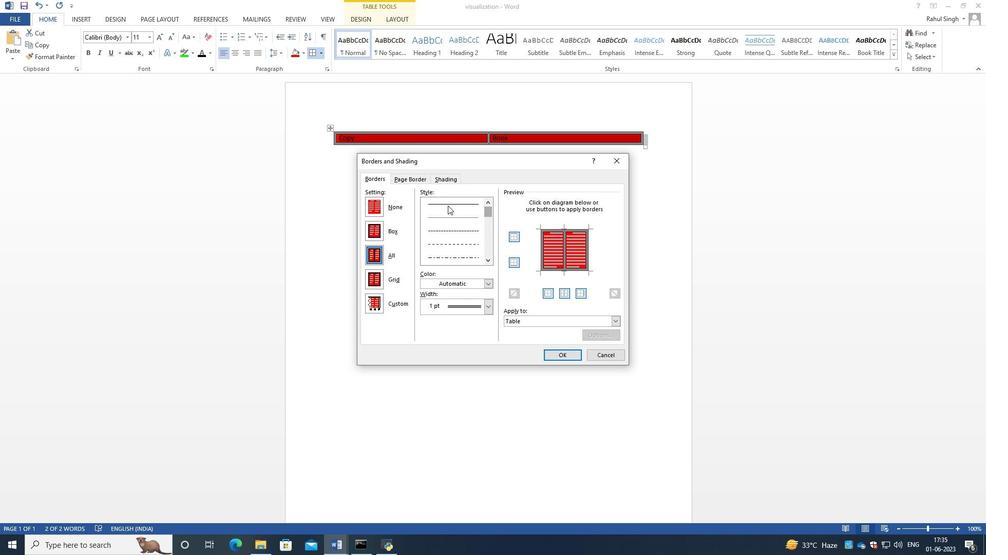 
Action: Mouse moved to (558, 351)
Screenshot: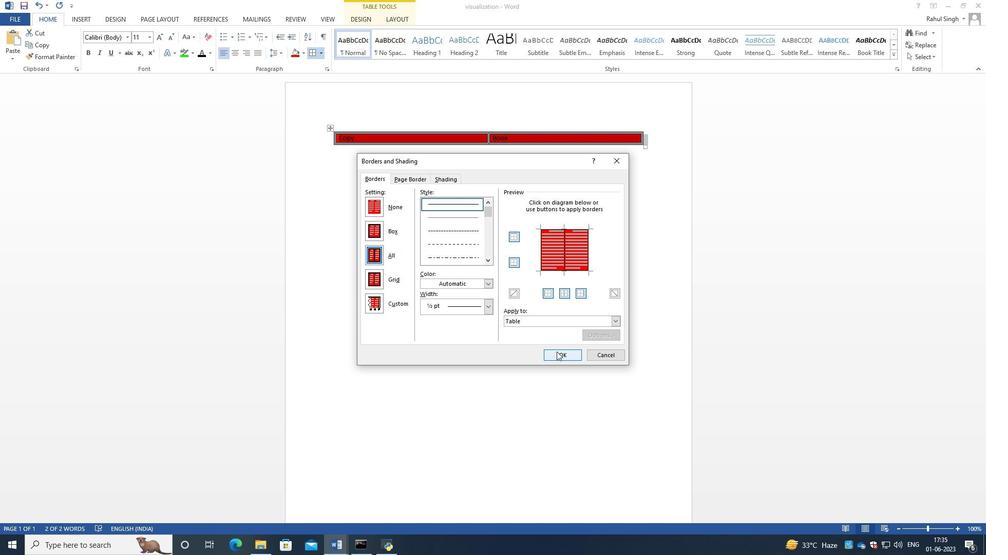 
Action: Mouse pressed left at (558, 351)
Screenshot: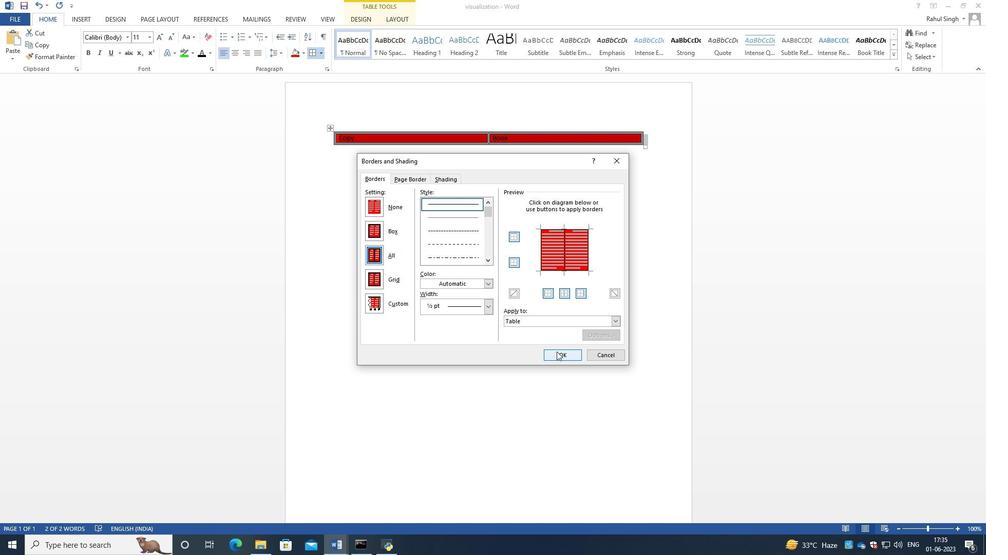 
Action: Mouse moved to (426, 242)
Screenshot: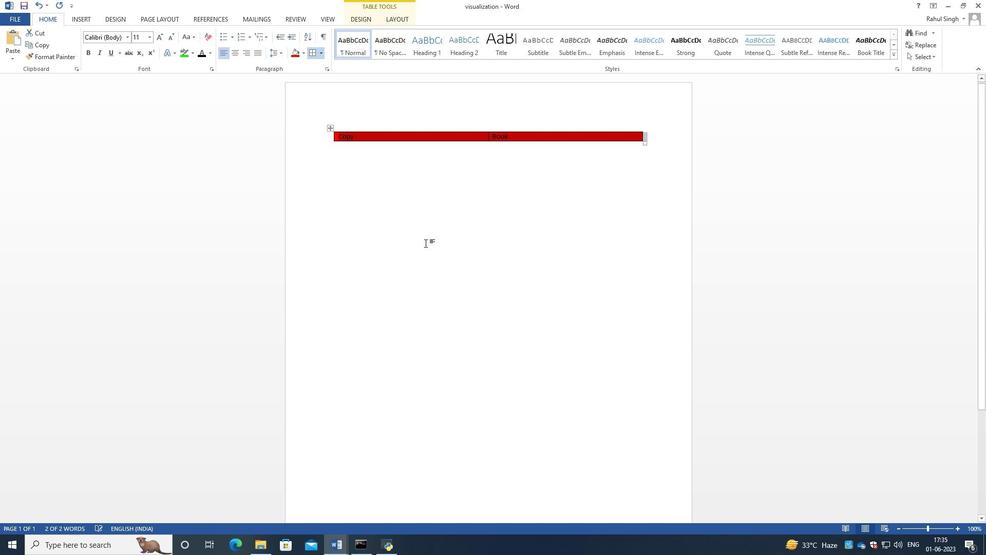 
Action: Mouse pressed left at (426, 242)
Screenshot: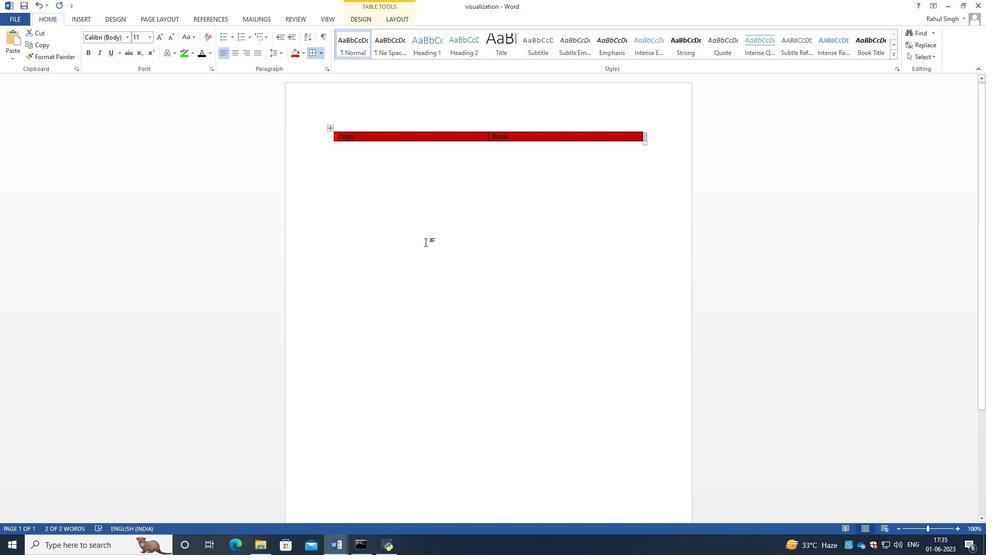
Action: Mouse moved to (369, 137)
Screenshot: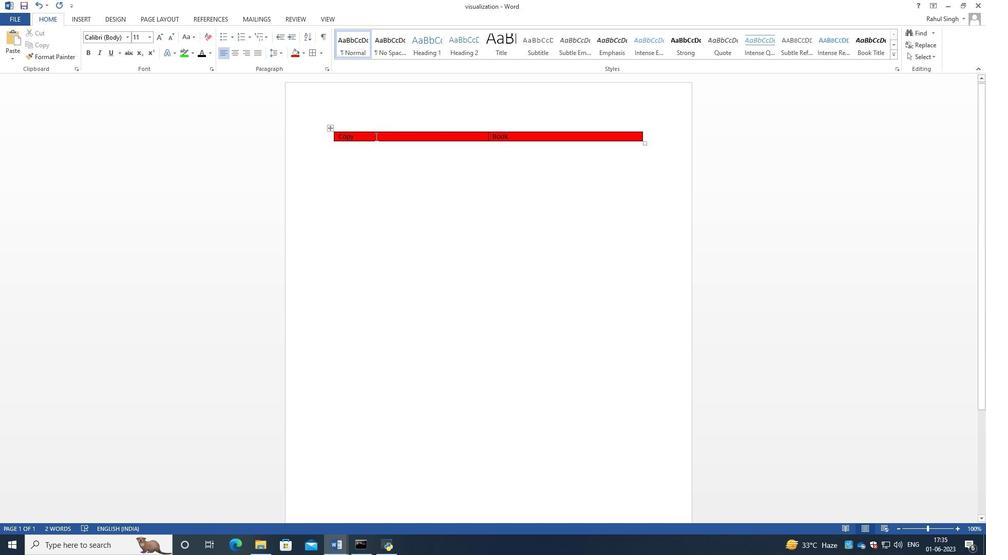 
Action: Mouse pressed left at (369, 137)
Screenshot: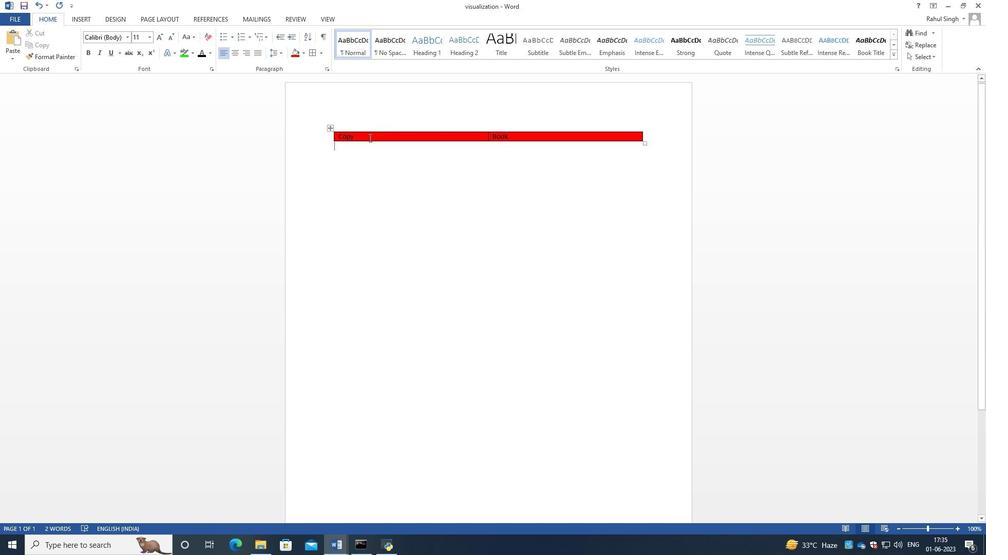 
Action: Mouse moved to (230, 53)
Screenshot: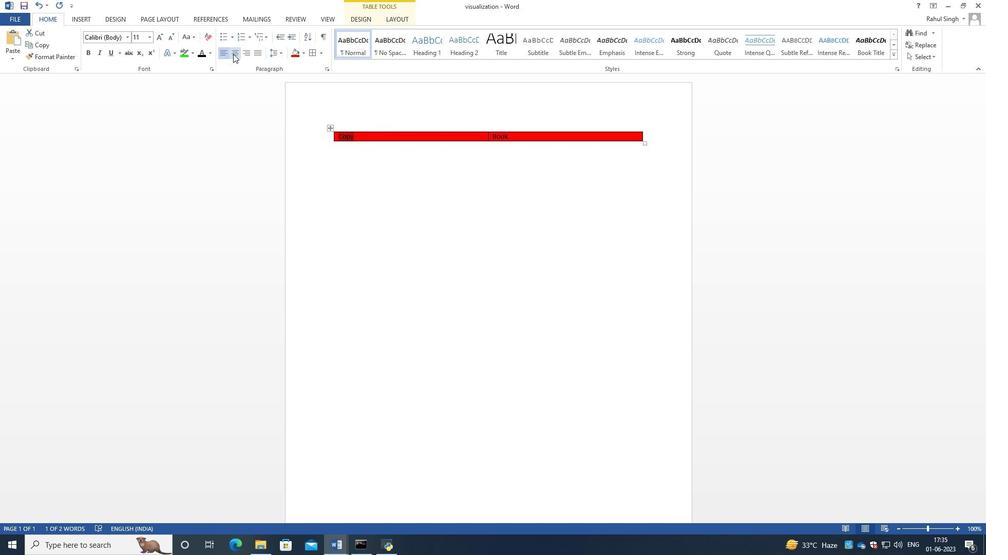 
Action: Mouse pressed left at (230, 53)
Screenshot: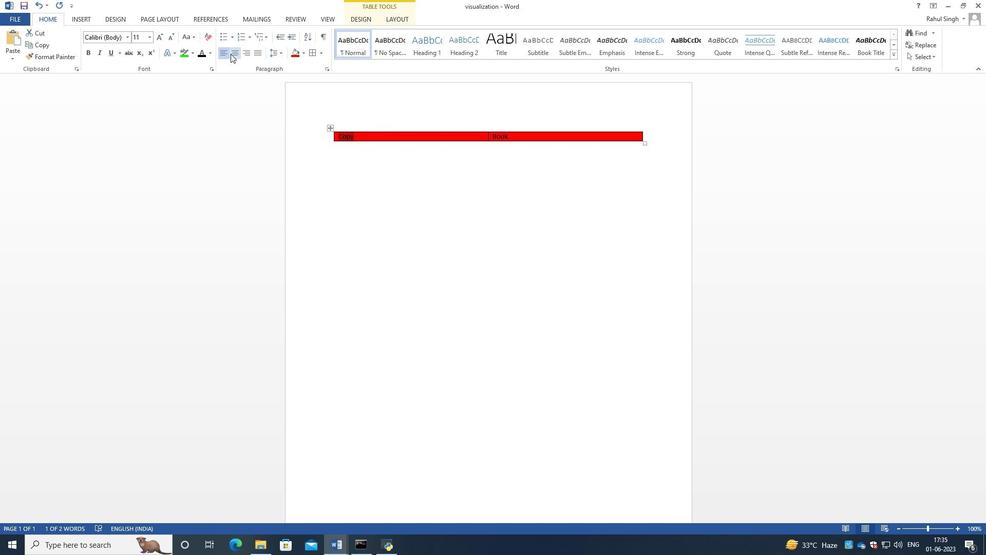 
Action: Mouse moved to (219, 51)
Screenshot: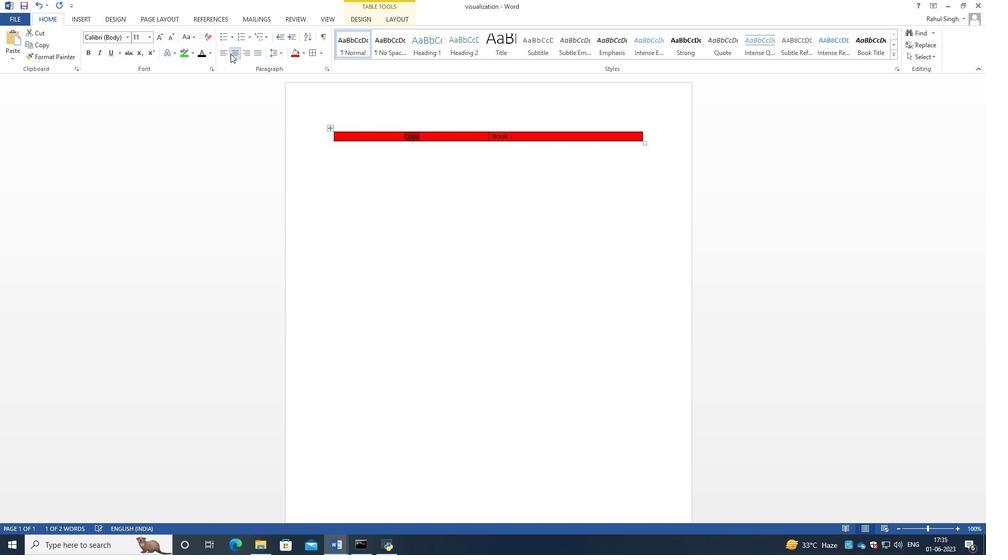 
Action: Mouse pressed left at (219, 51)
Screenshot: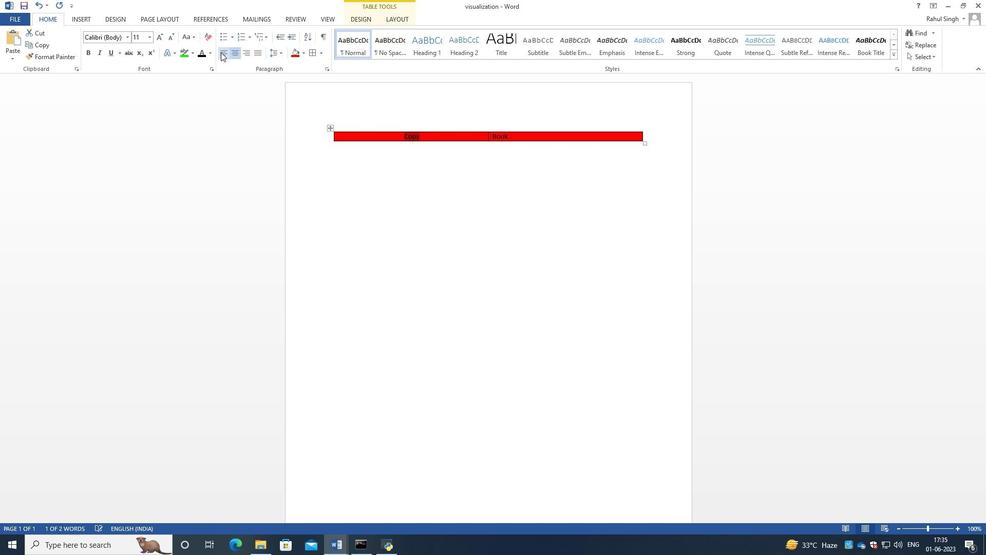 
Action: Mouse moved to (466, 172)
Screenshot: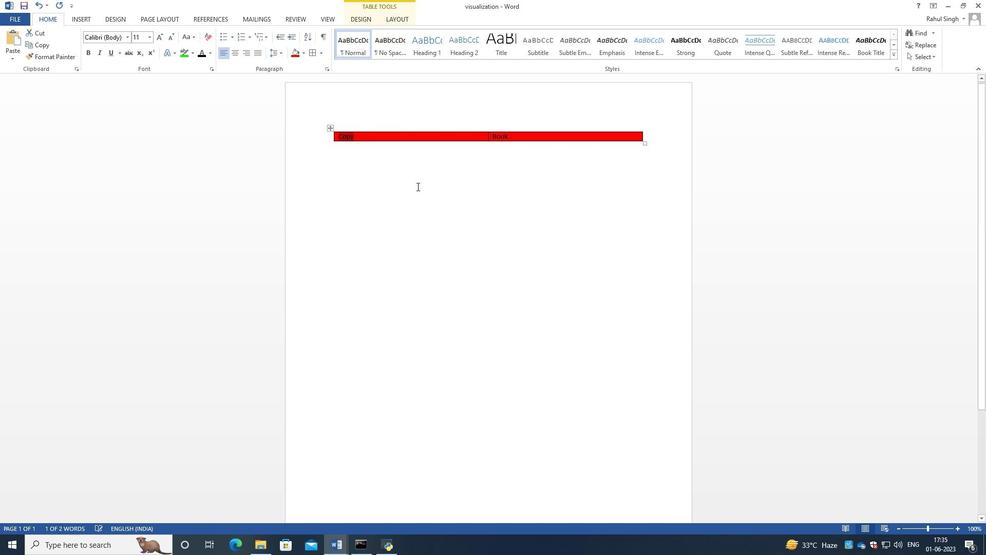 
Action: Mouse pressed left at (466, 172)
Screenshot: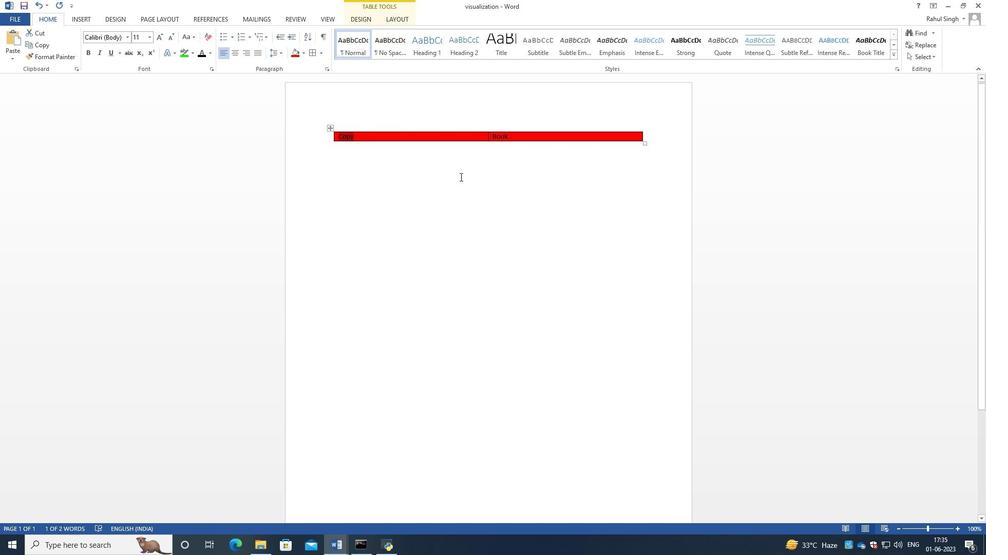 
Action: Mouse moved to (391, 182)
Screenshot: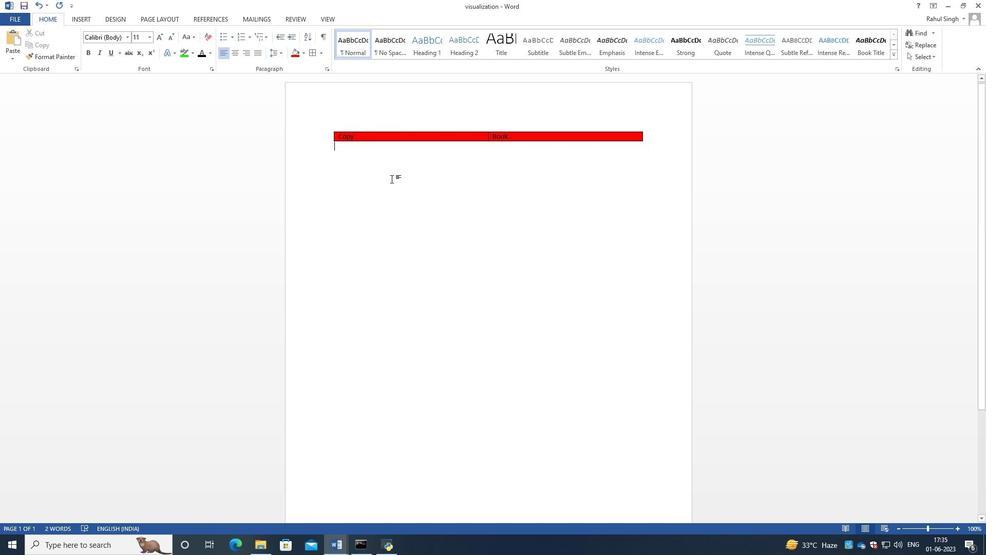 
